 Task: In the  document dogs.html Align the width of word art with 'Picture'. Fill the whole document with 'Yellow'. Add link on bottom left corner of the sheet: in.pinterest.com
Action: Mouse moved to (257, 341)
Screenshot: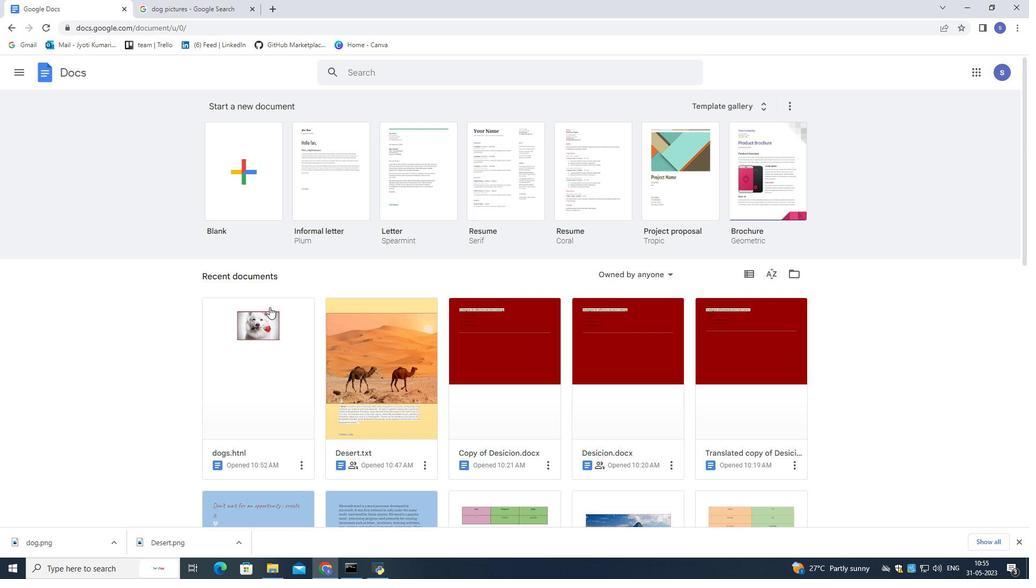 
Action: Mouse pressed left at (257, 341)
Screenshot: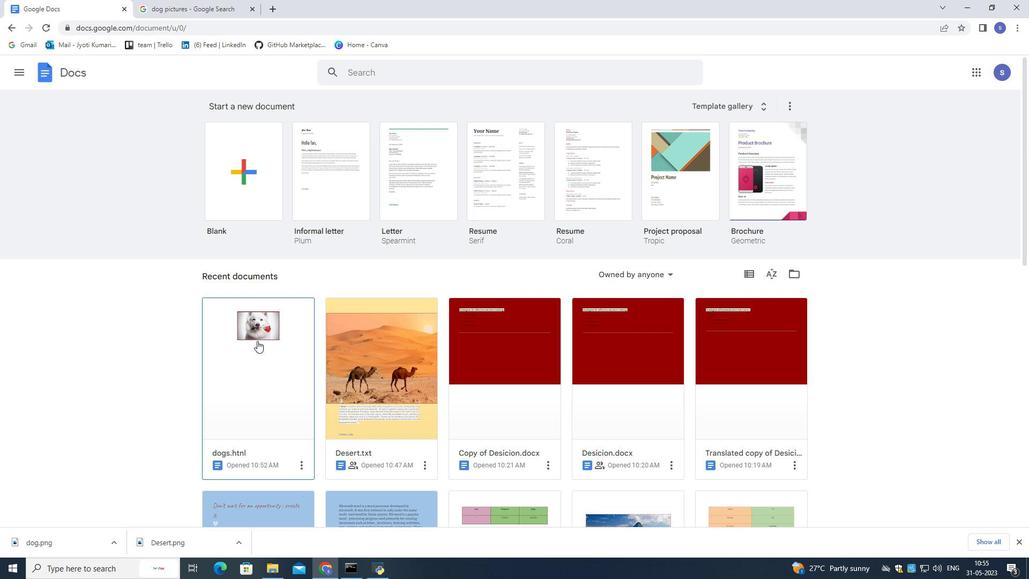 
Action: Mouse moved to (353, 348)
Screenshot: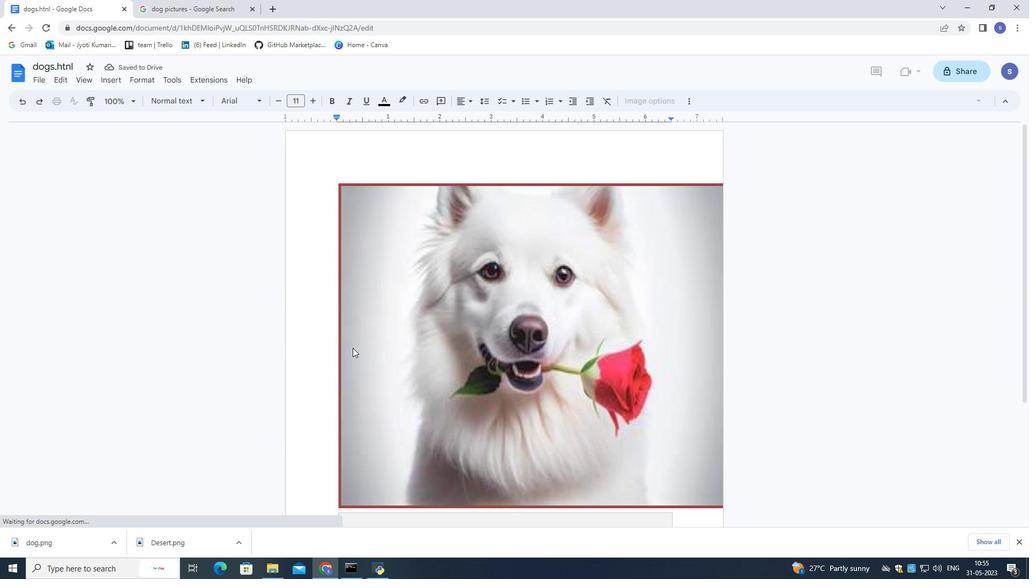 
Action: Mouse scrolled (353, 347) with delta (0, 0)
Screenshot: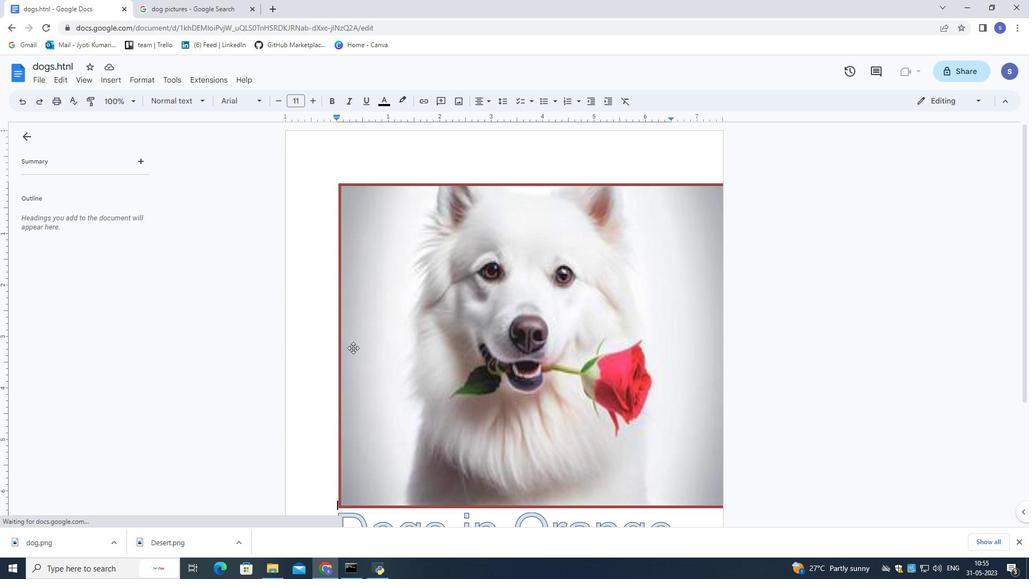 
Action: Mouse scrolled (353, 347) with delta (0, 0)
Screenshot: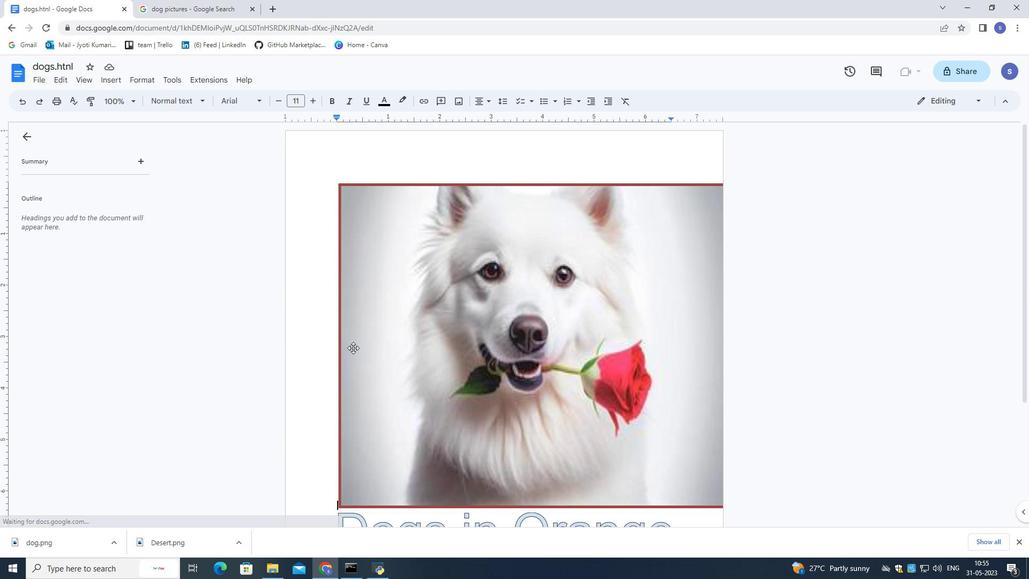 
Action: Mouse scrolled (353, 347) with delta (0, 0)
Screenshot: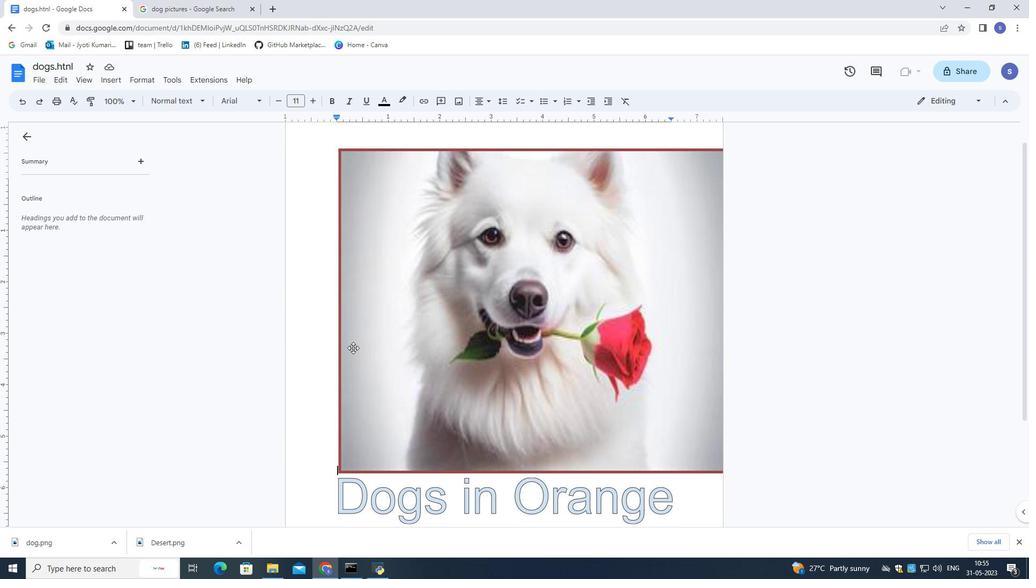 
Action: Mouse scrolled (353, 347) with delta (0, 0)
Screenshot: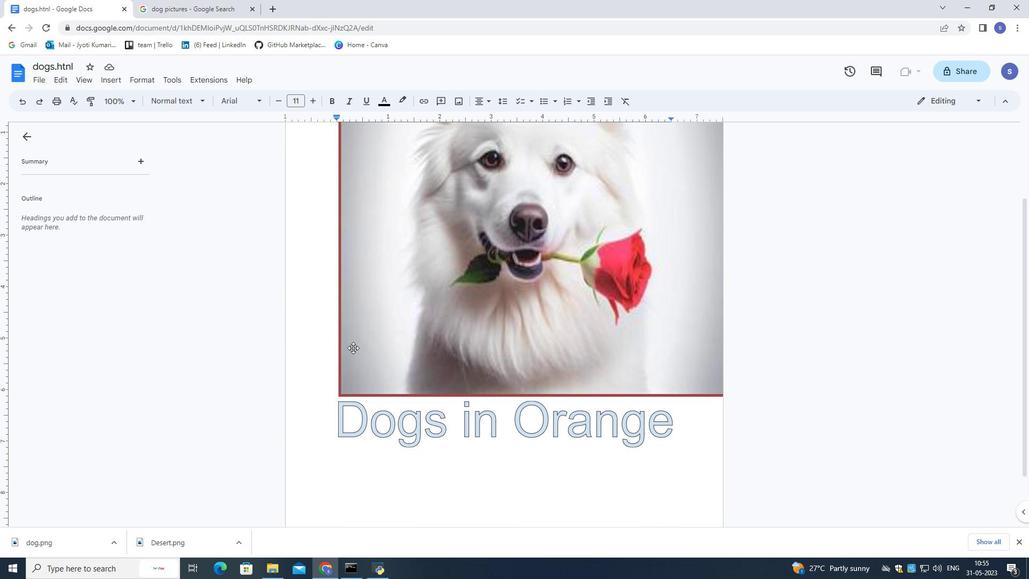 
Action: Mouse moved to (558, 381)
Screenshot: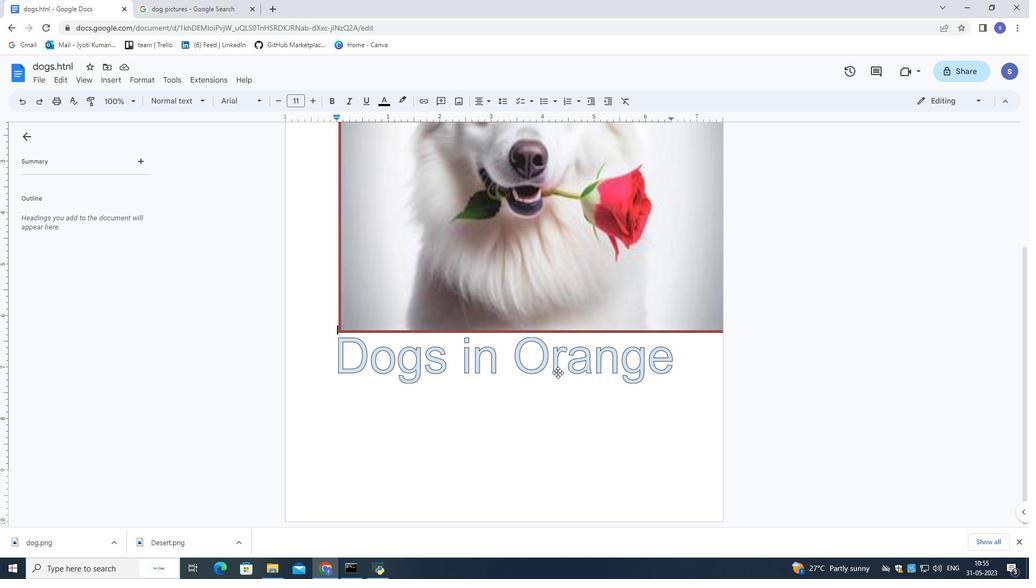 
Action: Mouse pressed left at (558, 381)
Screenshot: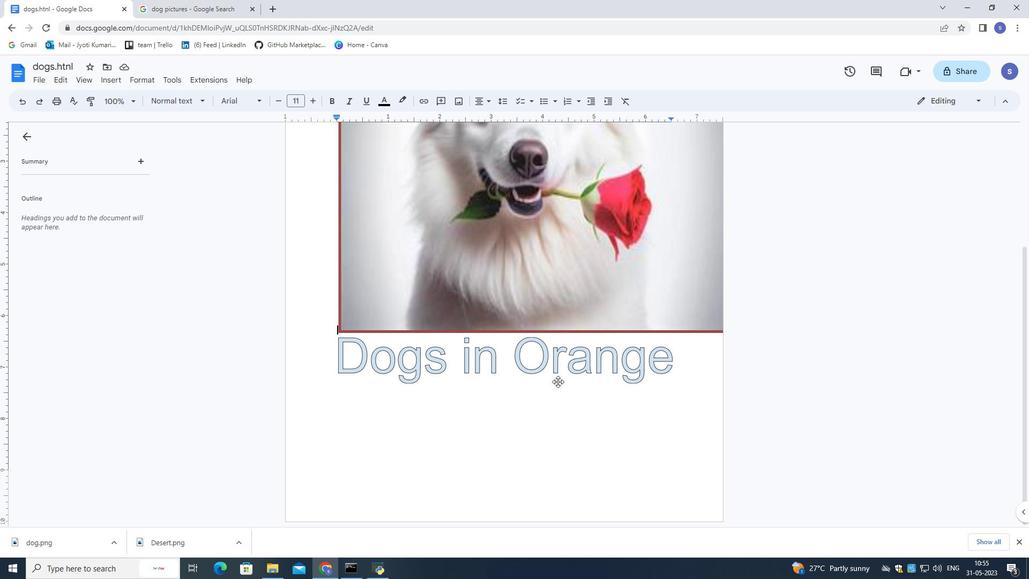 
Action: Mouse moved to (551, 368)
Screenshot: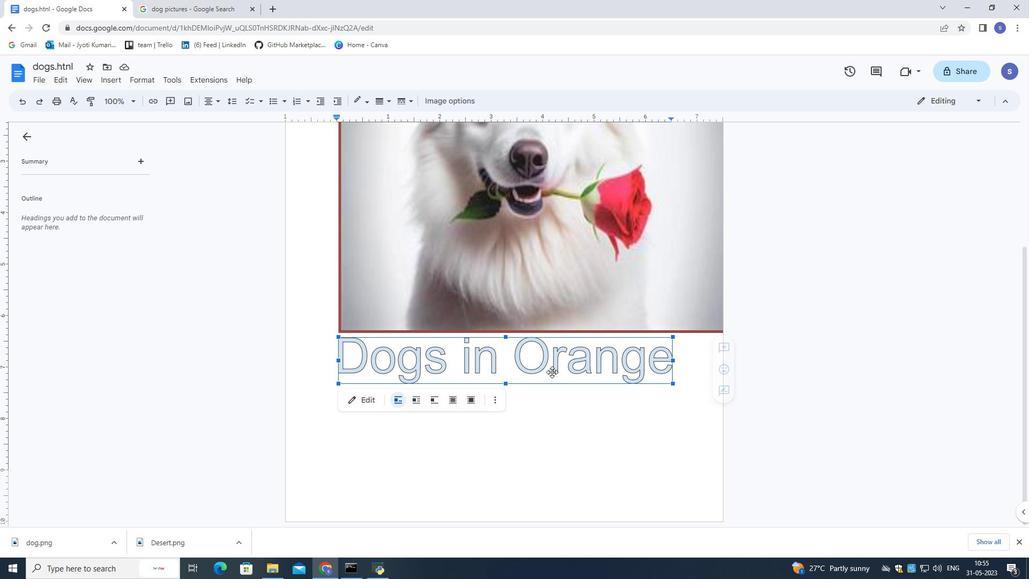 
Action: Mouse pressed left at (551, 368)
Screenshot: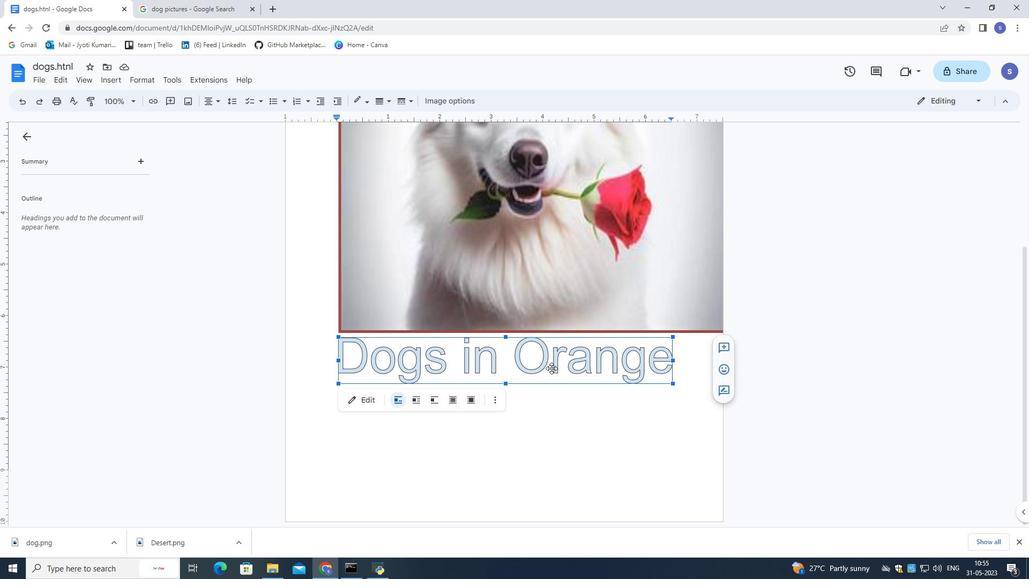 
Action: Mouse moved to (674, 360)
Screenshot: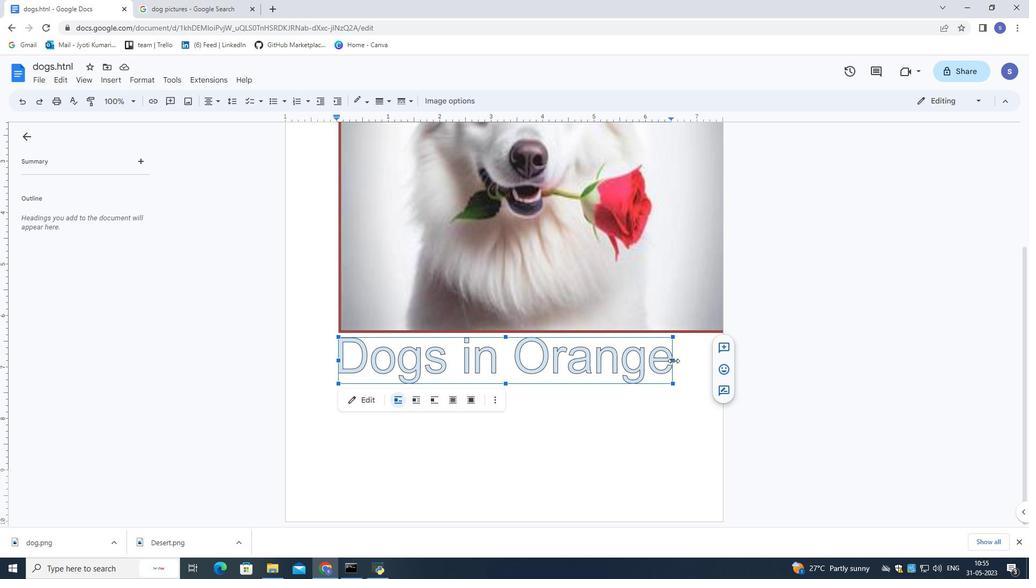 
Action: Mouse pressed left at (674, 360)
Screenshot: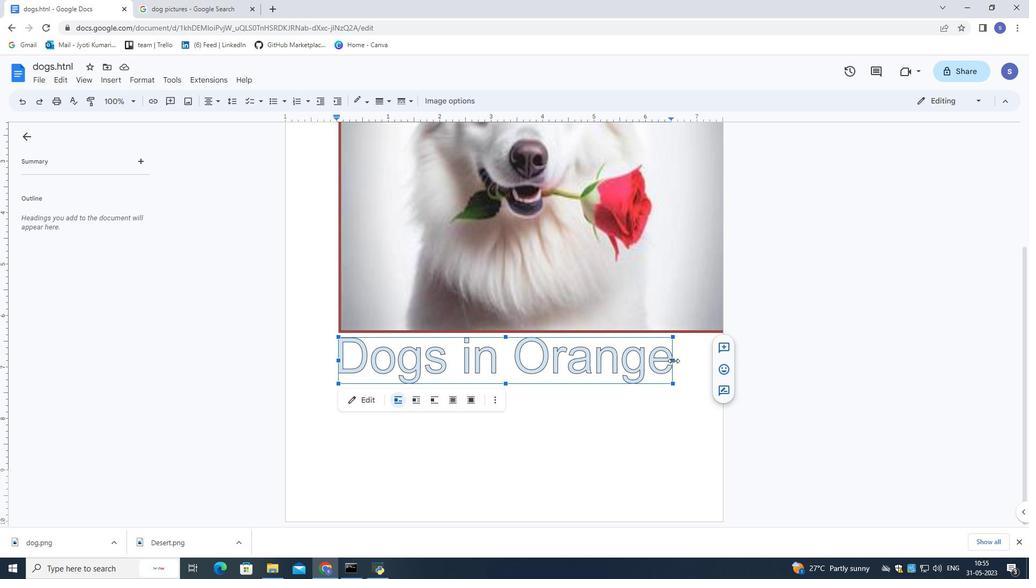 
Action: Mouse moved to (671, 423)
Screenshot: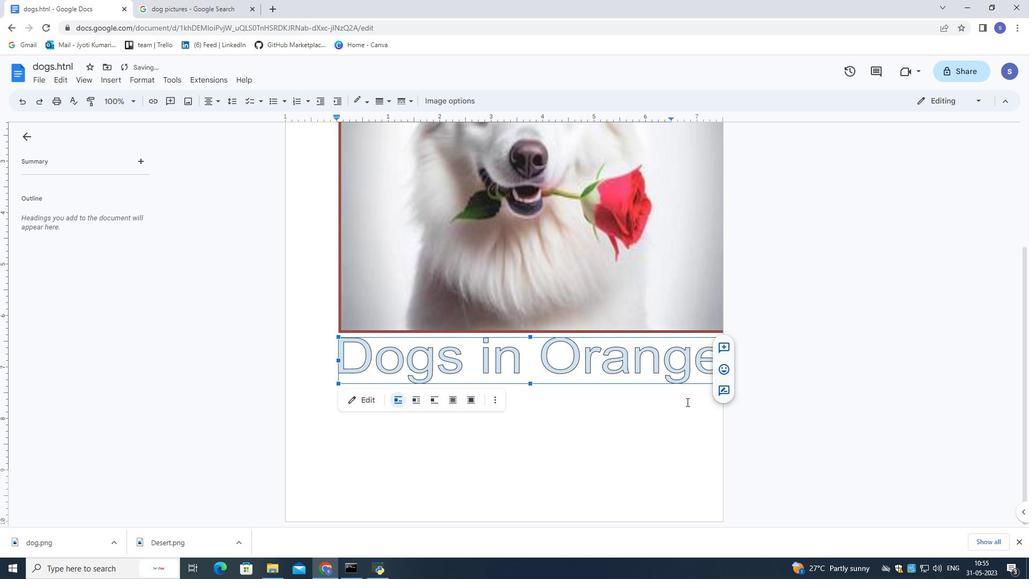 
Action: Mouse pressed left at (671, 423)
Screenshot: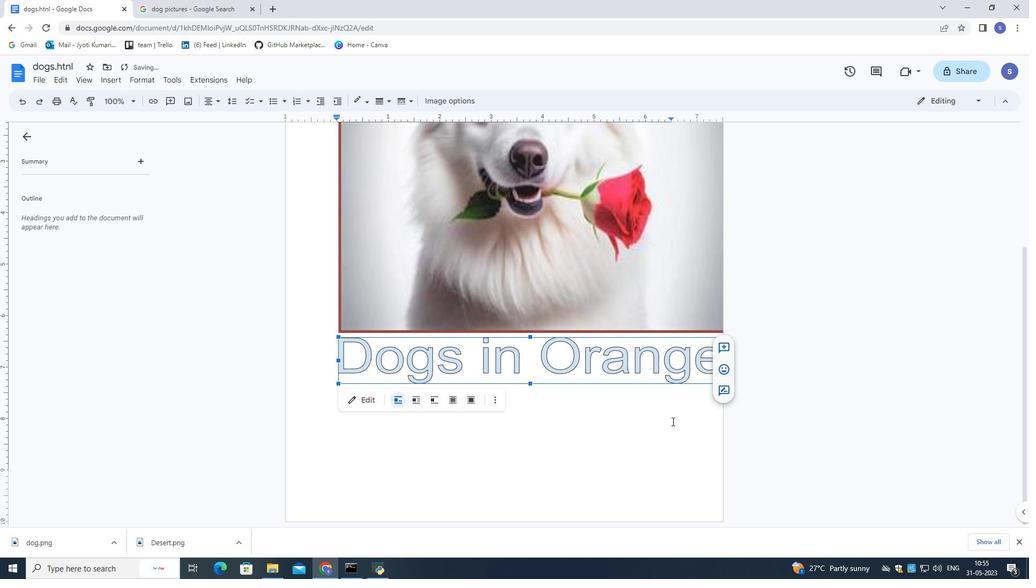 
Action: Mouse moved to (785, 391)
Screenshot: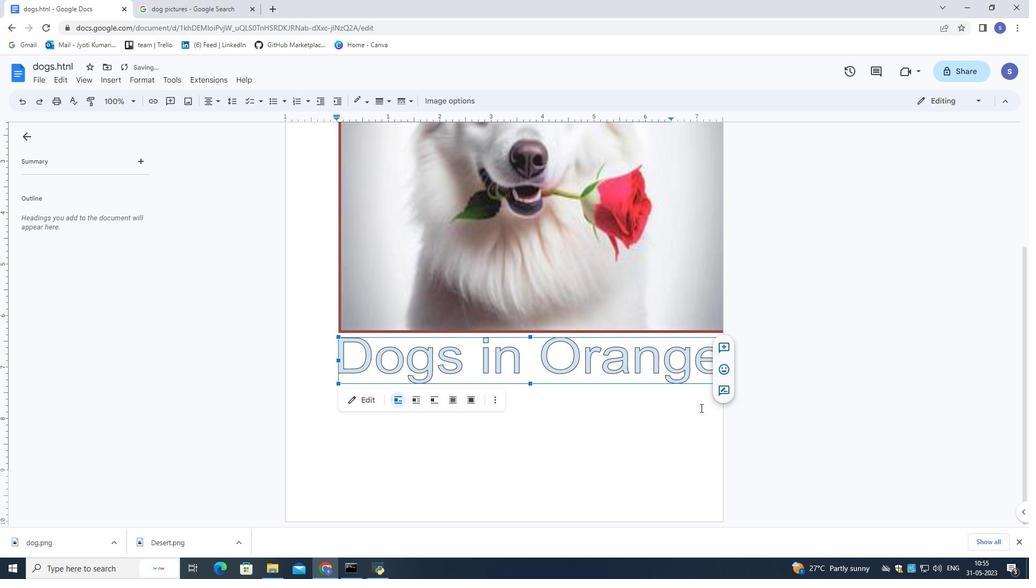 
Action: Mouse pressed left at (785, 391)
Screenshot: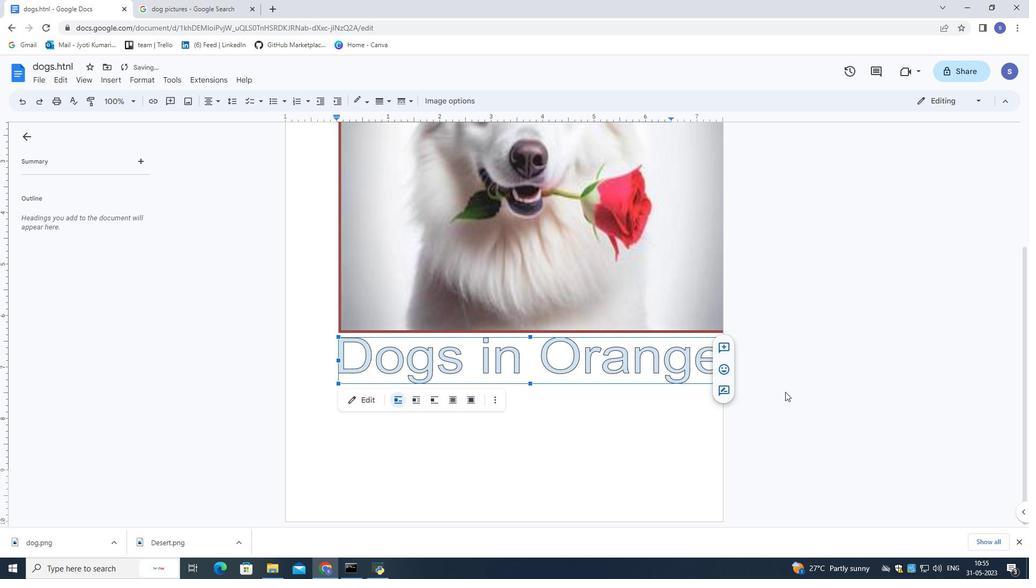
Action: Mouse moved to (39, 78)
Screenshot: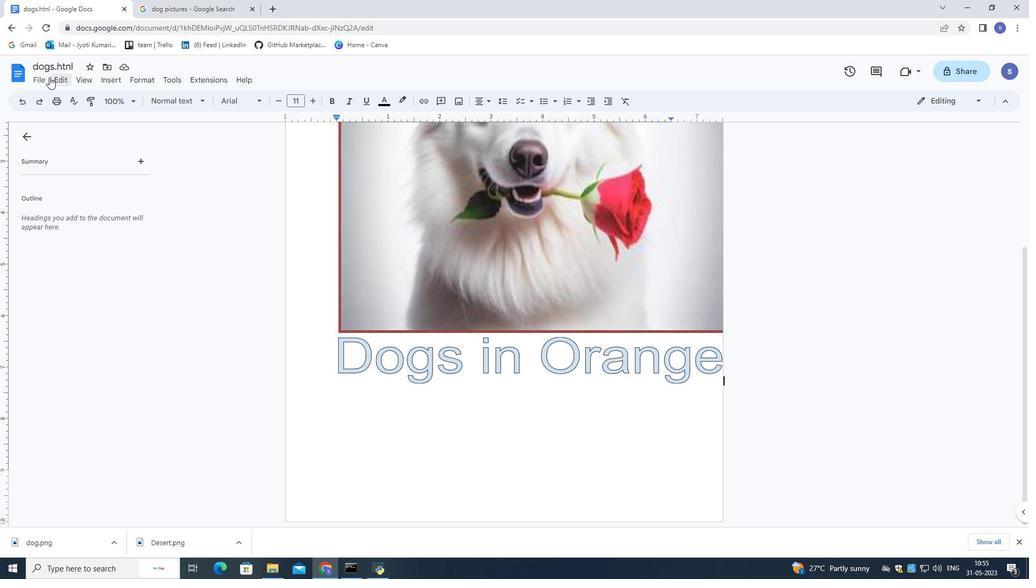 
Action: Mouse pressed left at (39, 78)
Screenshot: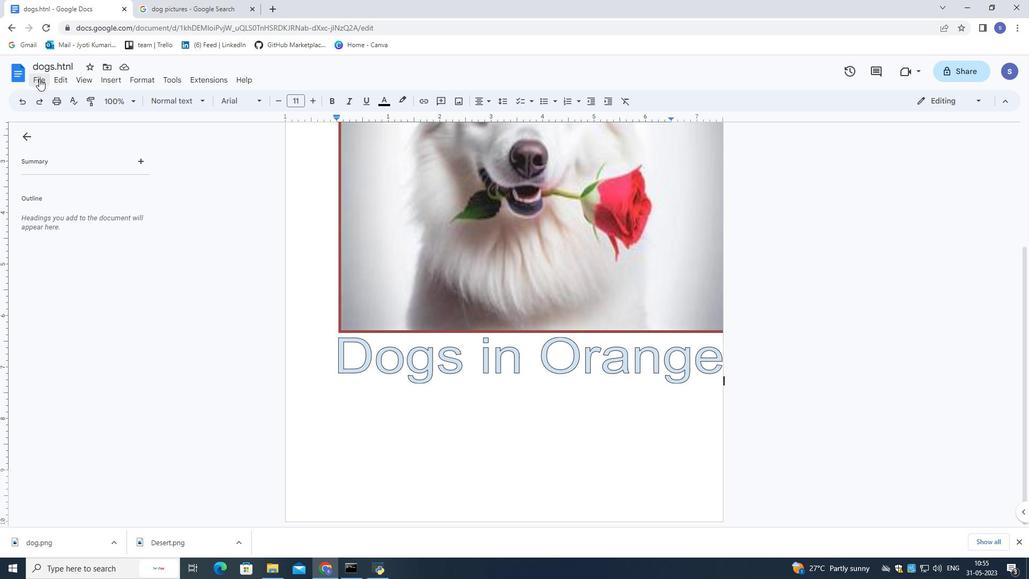 
Action: Mouse moved to (160, 376)
Screenshot: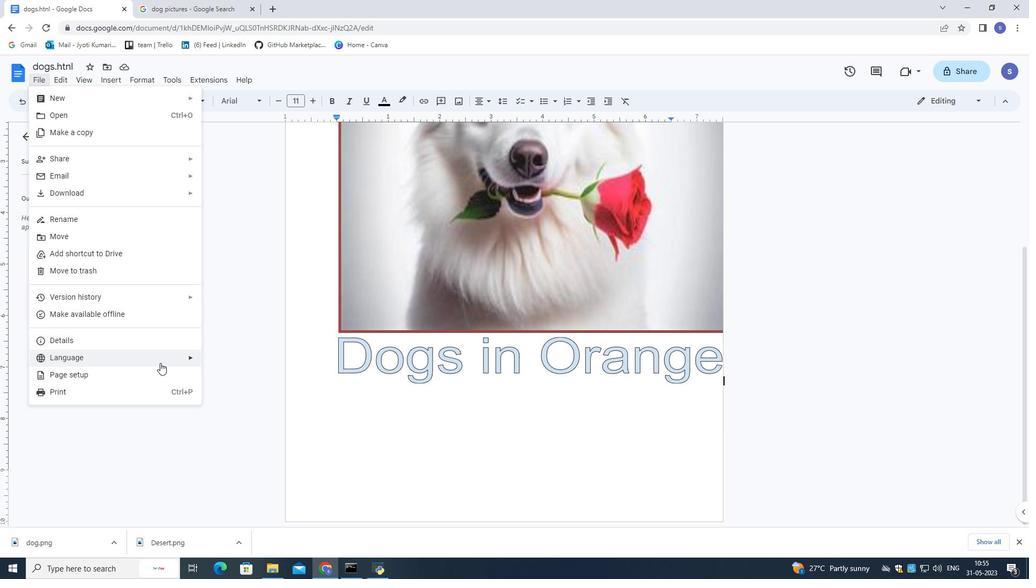 
Action: Mouse pressed left at (160, 376)
Screenshot: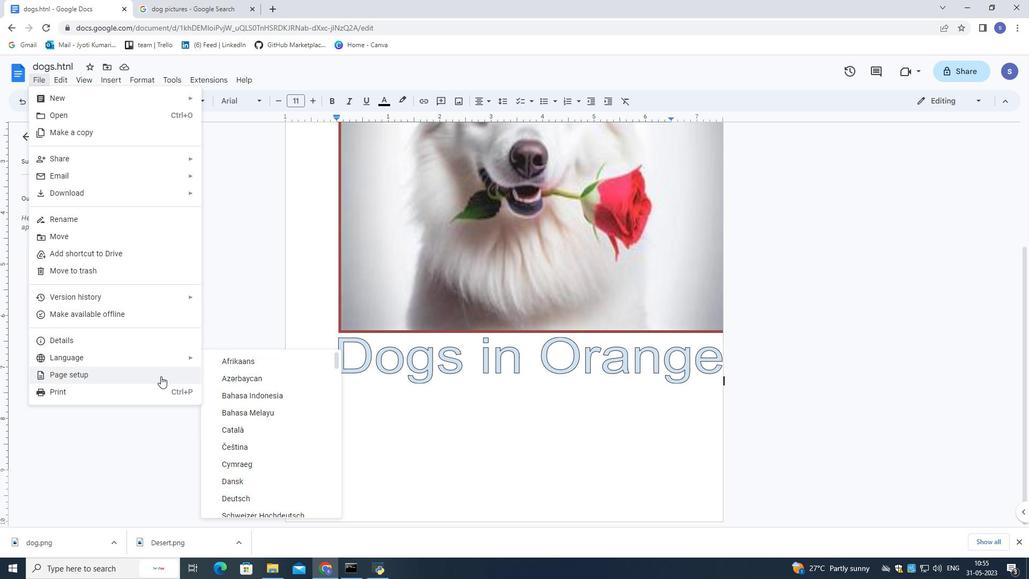 
Action: Mouse moved to (434, 357)
Screenshot: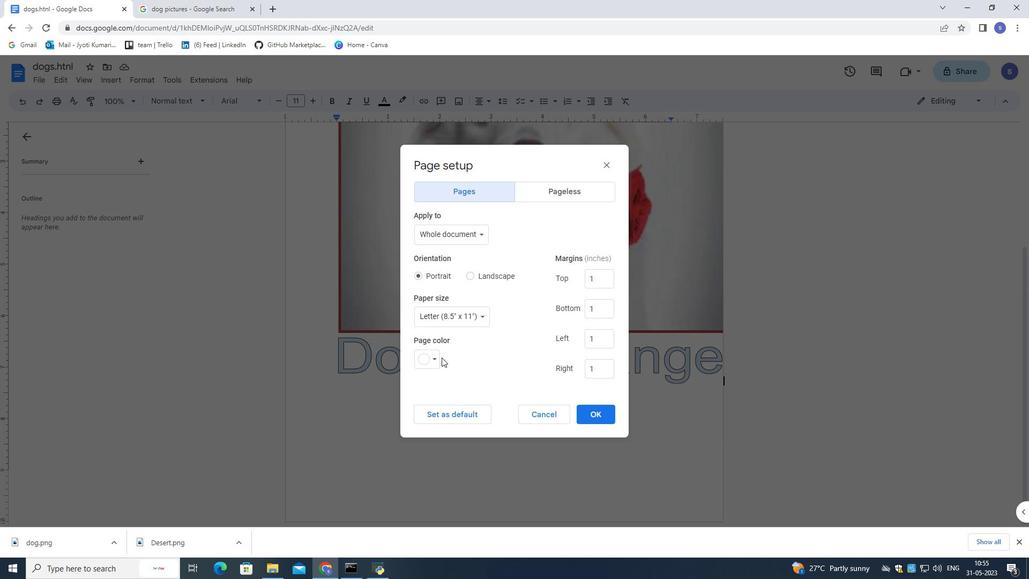 
Action: Mouse pressed left at (434, 357)
Screenshot: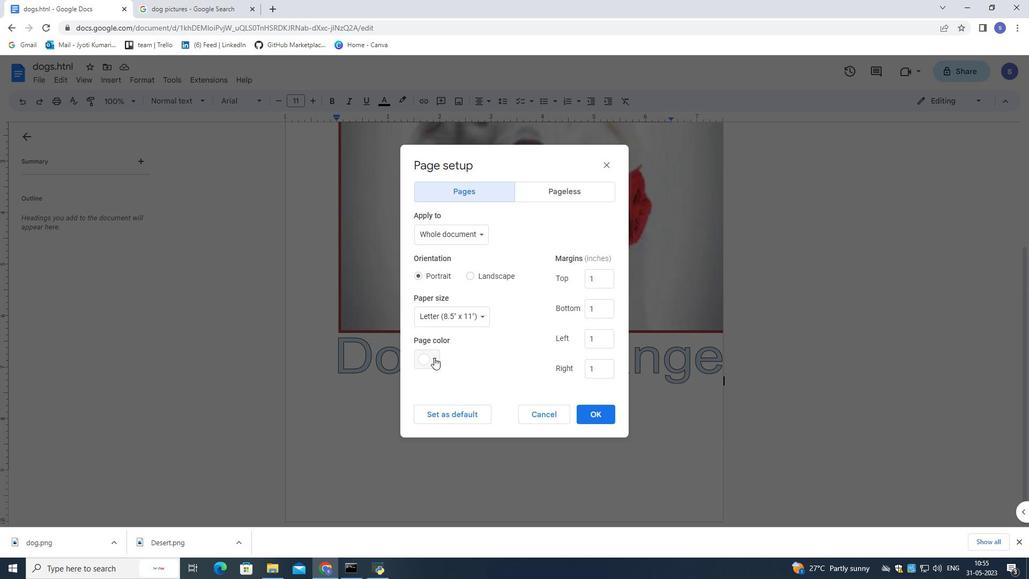 
Action: Mouse moved to (460, 431)
Screenshot: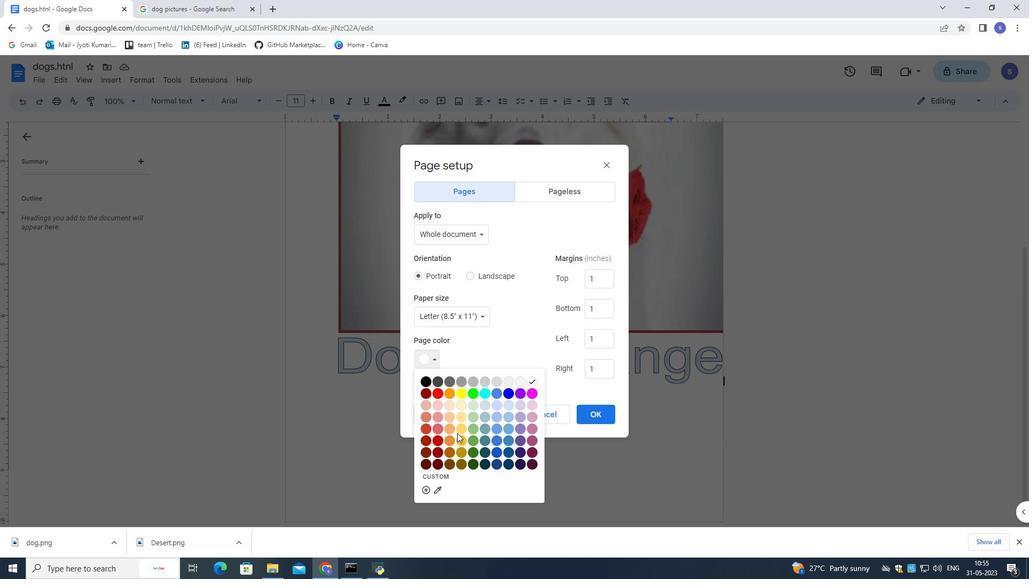 
Action: Mouse pressed left at (460, 431)
Screenshot: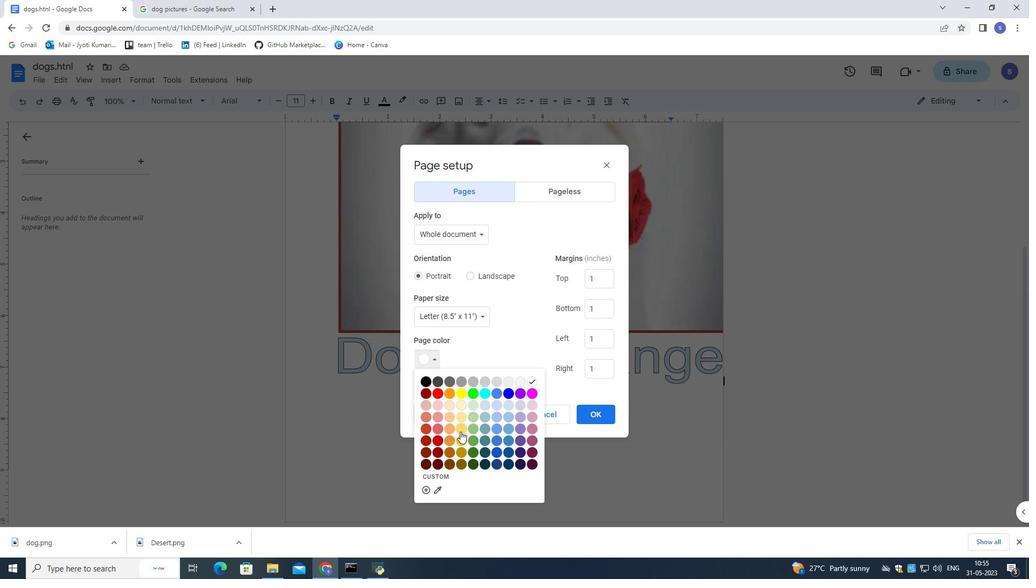 
Action: Mouse moved to (598, 416)
Screenshot: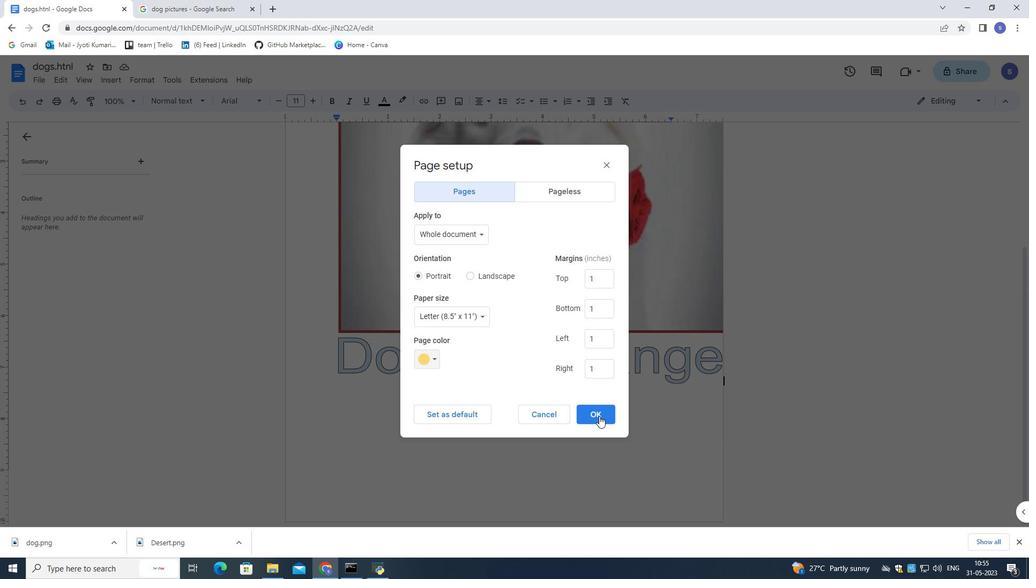 
Action: Mouse pressed left at (598, 416)
Screenshot: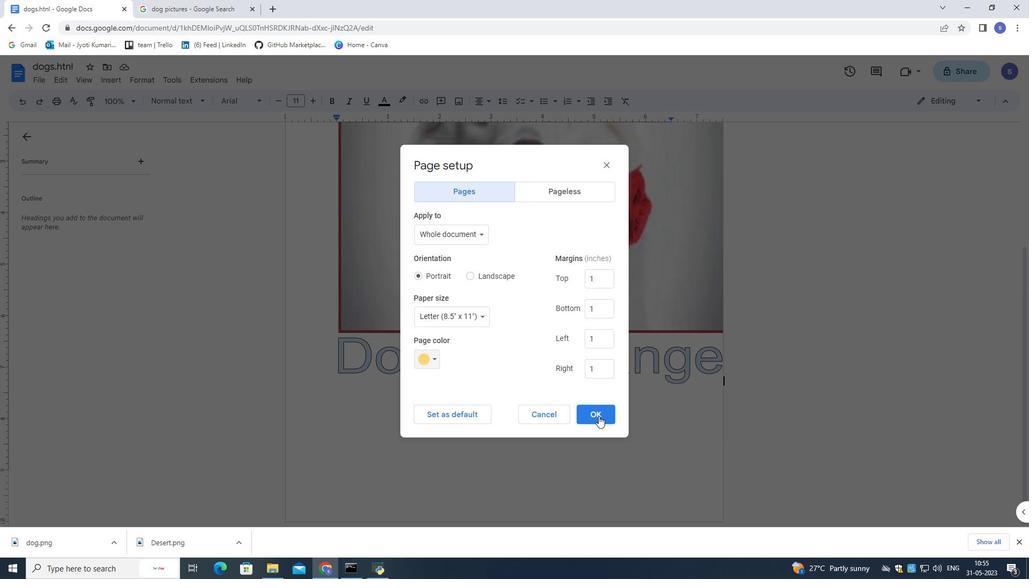 
Action: Mouse moved to (401, 372)
Screenshot: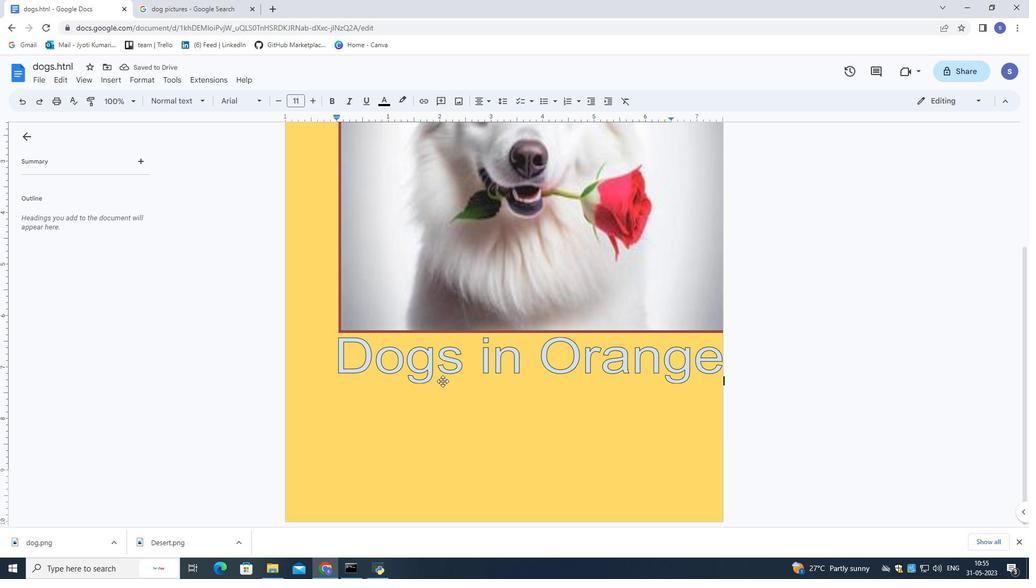 
Action: Mouse scrolled (401, 372) with delta (0, 0)
Screenshot: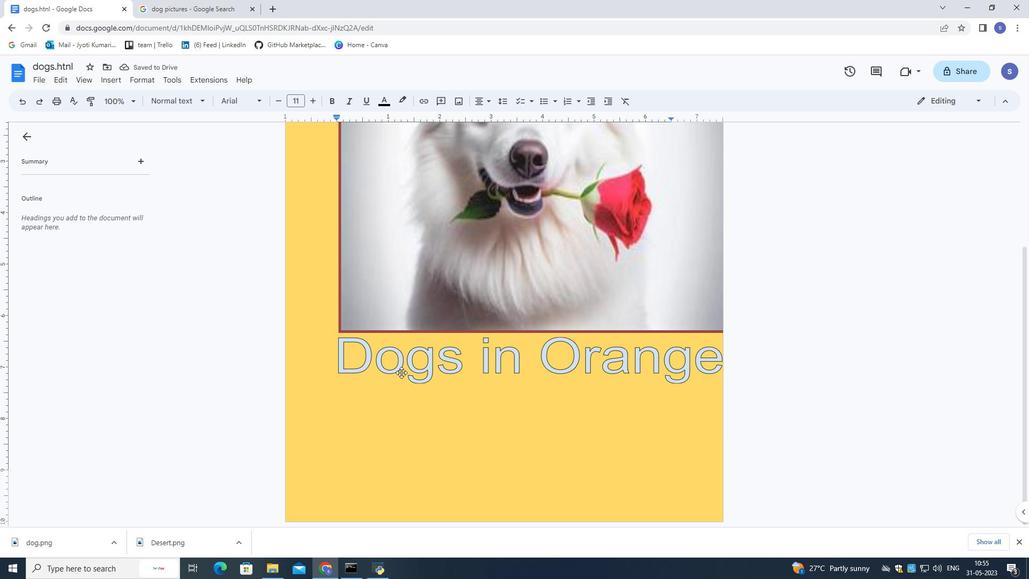 
Action: Mouse scrolled (401, 372) with delta (0, 0)
Screenshot: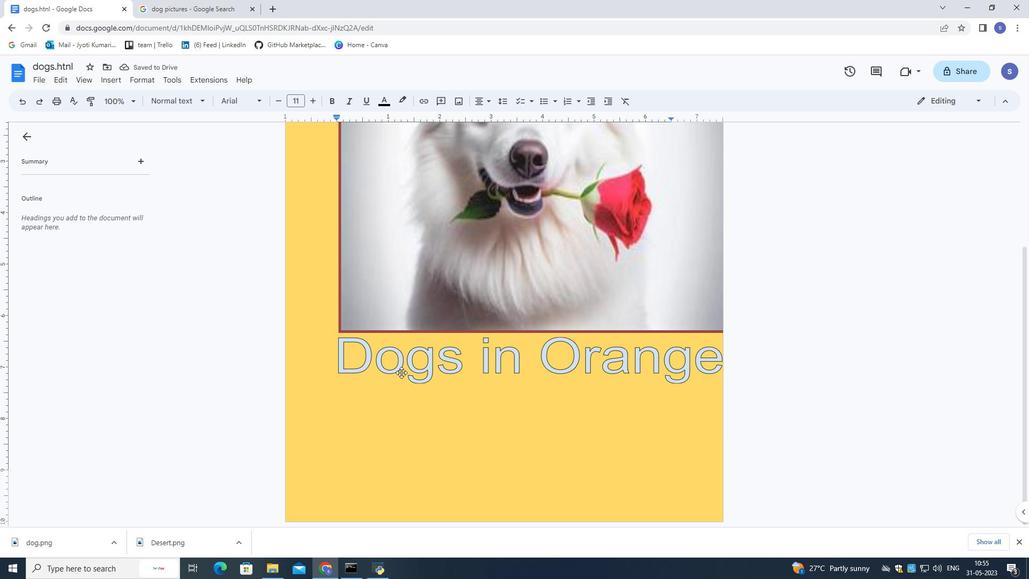 
Action: Mouse scrolled (401, 372) with delta (0, 0)
Screenshot: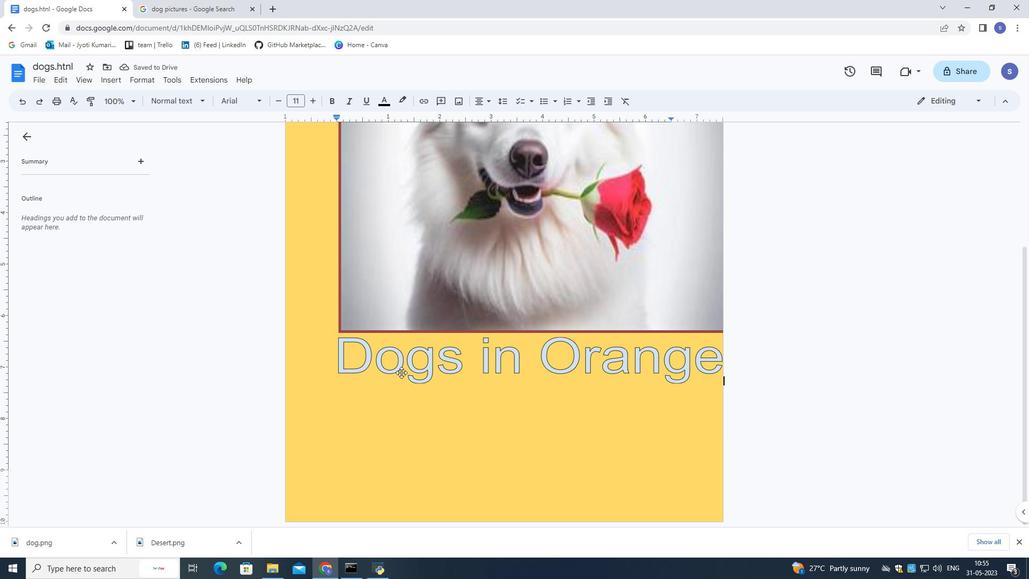 
Action: Mouse scrolled (401, 372) with delta (0, 0)
Screenshot: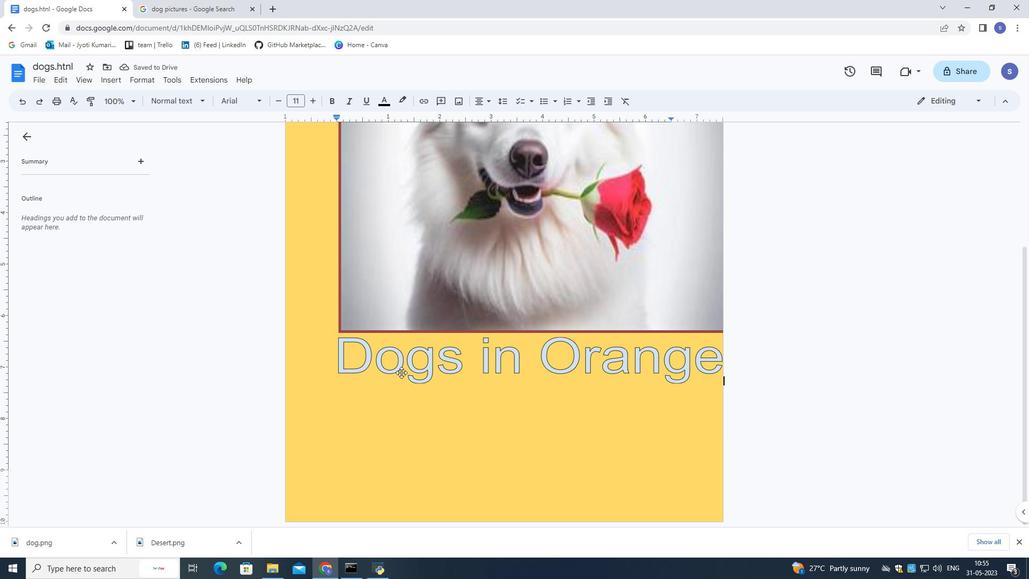 
Action: Mouse scrolled (401, 372) with delta (0, 0)
Screenshot: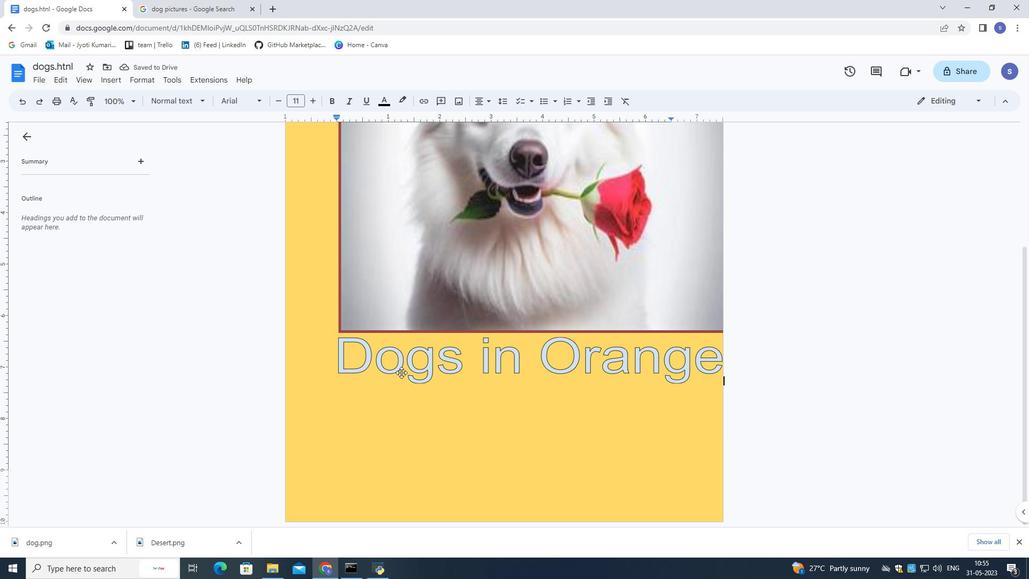
Action: Mouse scrolled (401, 372) with delta (0, 0)
Screenshot: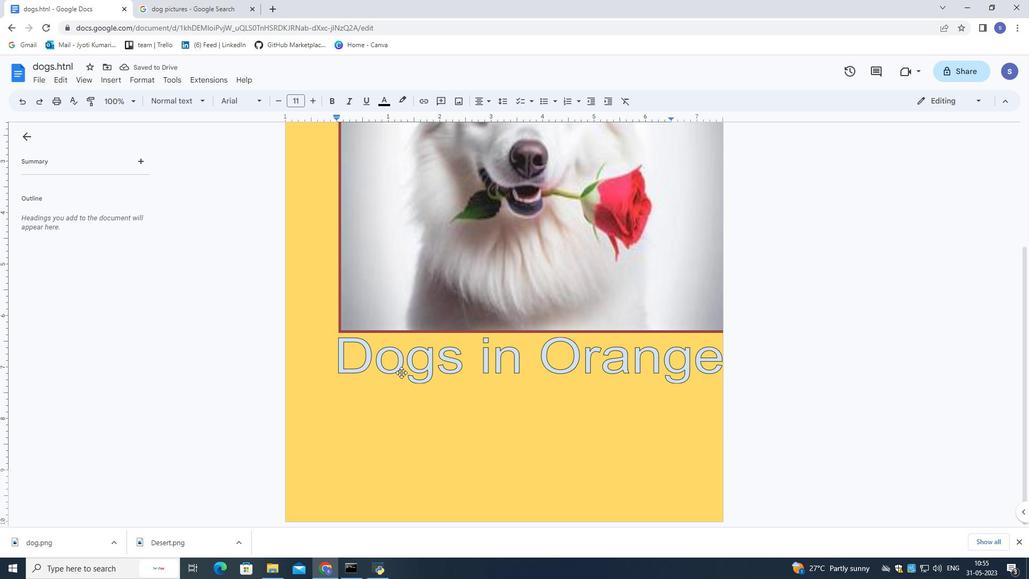 
Action: Mouse scrolled (401, 372) with delta (0, 0)
Screenshot: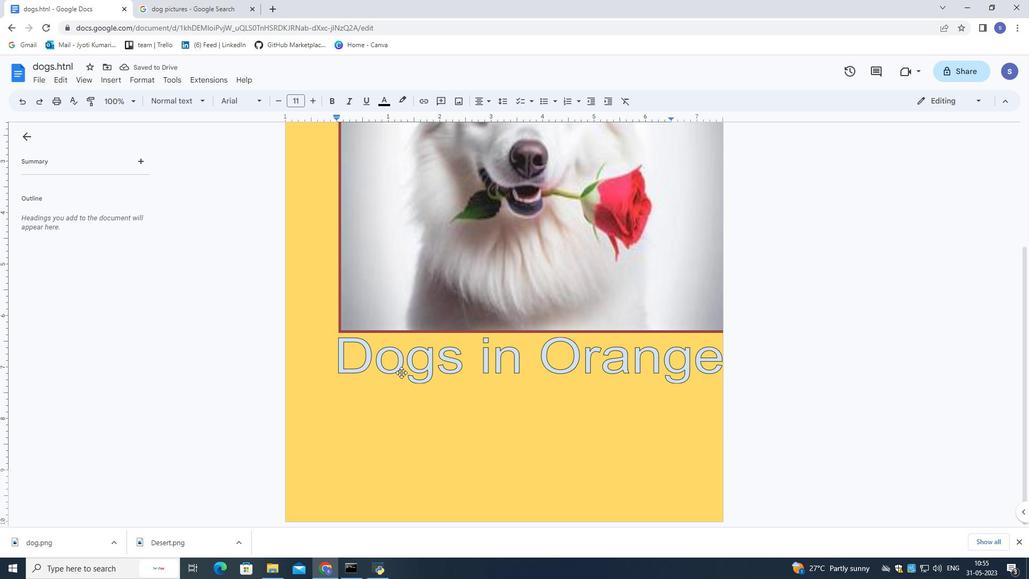 
Action: Mouse moved to (331, 484)
Screenshot: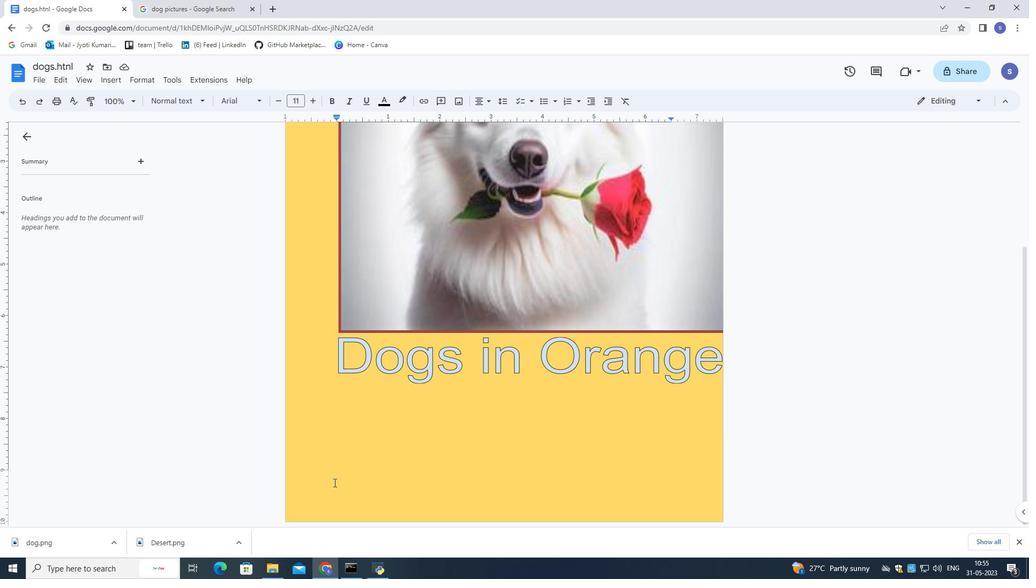 
Action: Mouse pressed left at (331, 484)
Screenshot: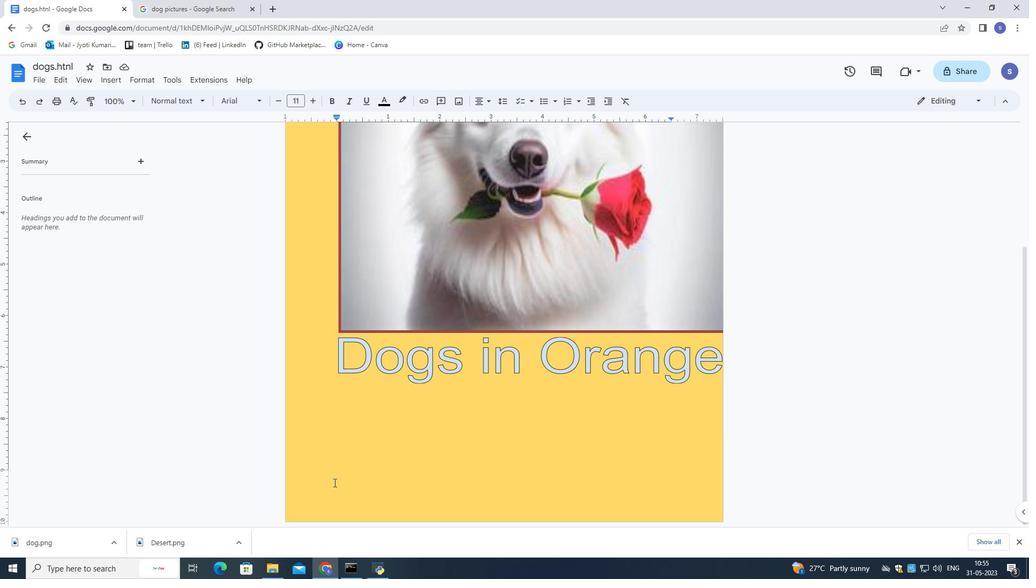 
Action: Mouse moved to (331, 484)
Screenshot: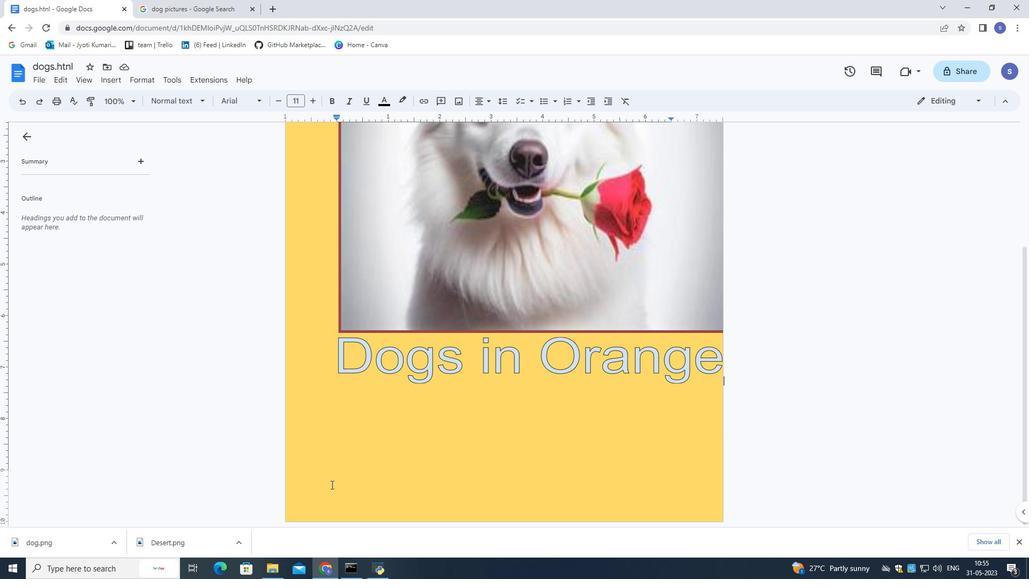 
Action: Mouse pressed left at (331, 484)
Screenshot: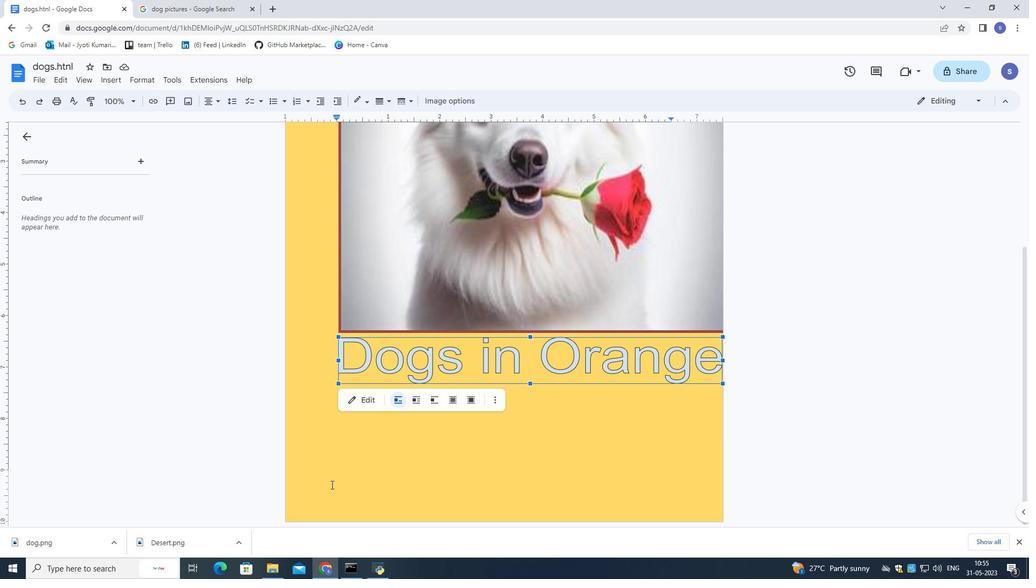 
Action: Mouse moved to (328, 475)
Screenshot: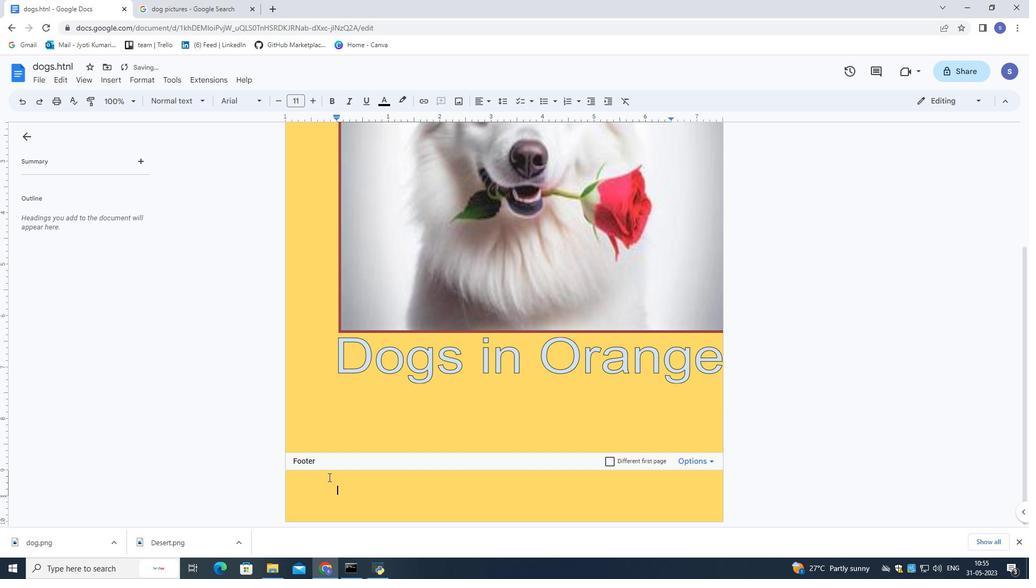 
Action: Key pressed i
Screenshot: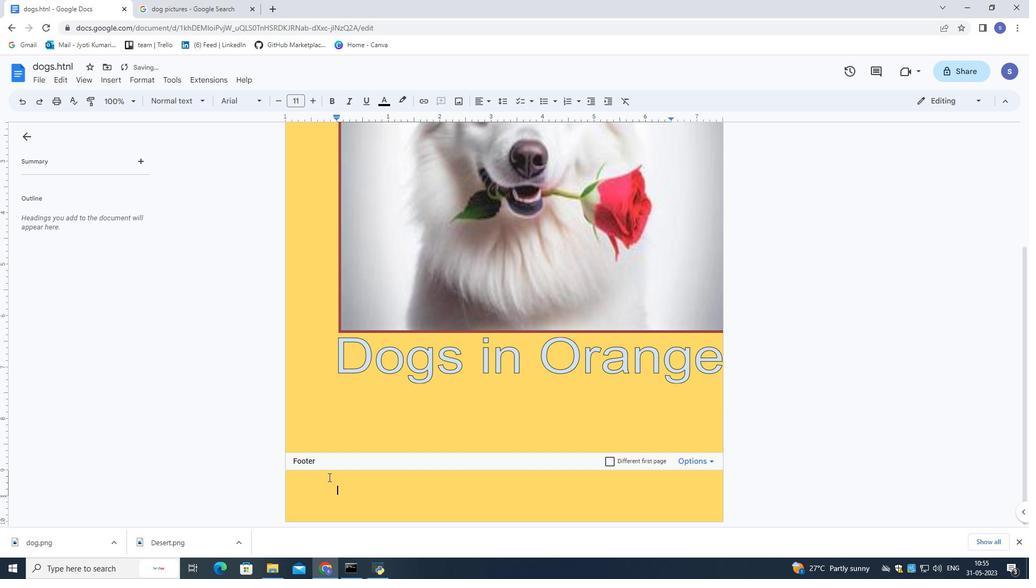 
Action: Mouse moved to (327, 475)
Screenshot: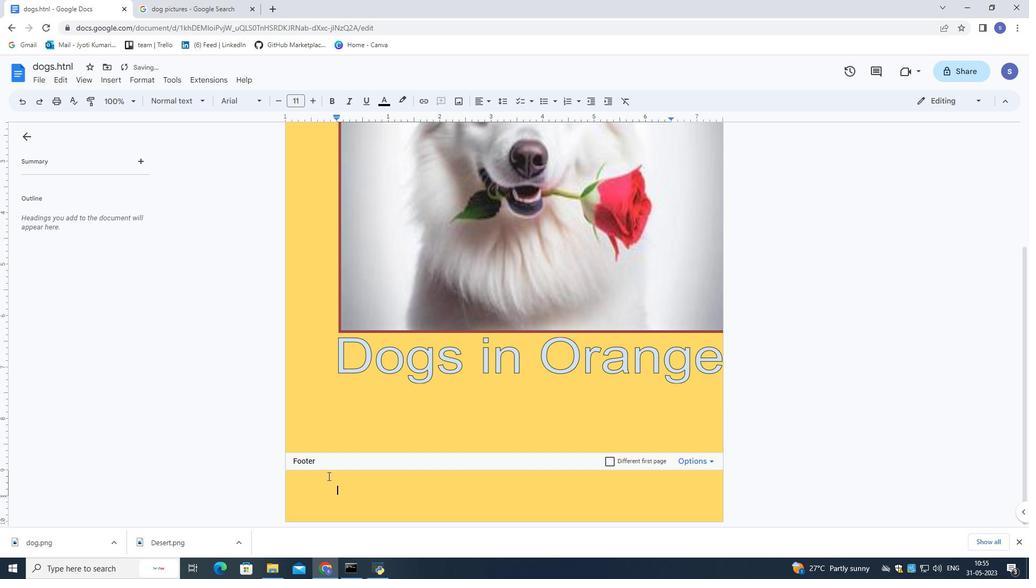 
Action: Key pressed n.
Screenshot: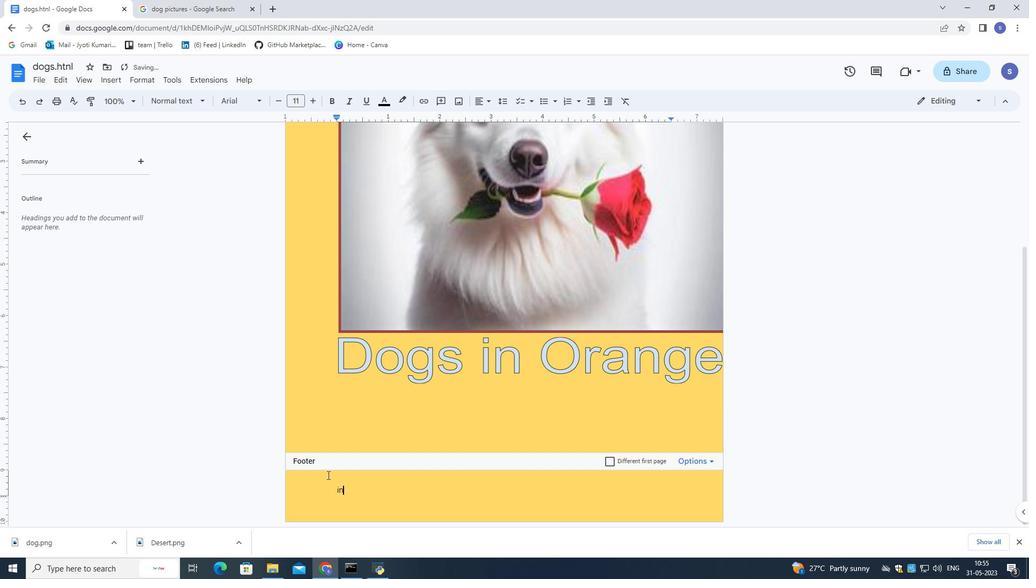 
Action: Mouse moved to (327, 474)
Screenshot: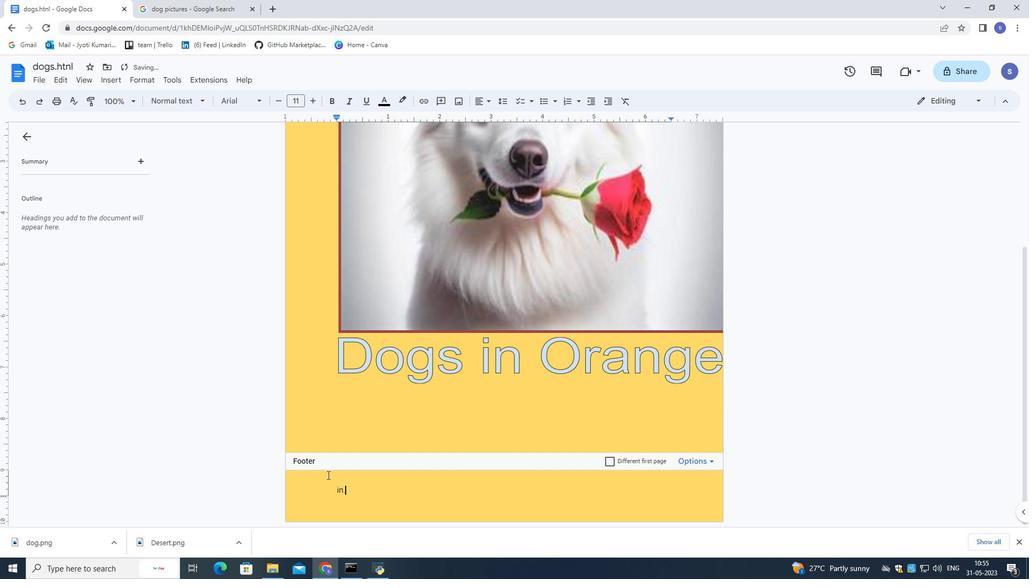 
Action: Key pressed p
Screenshot: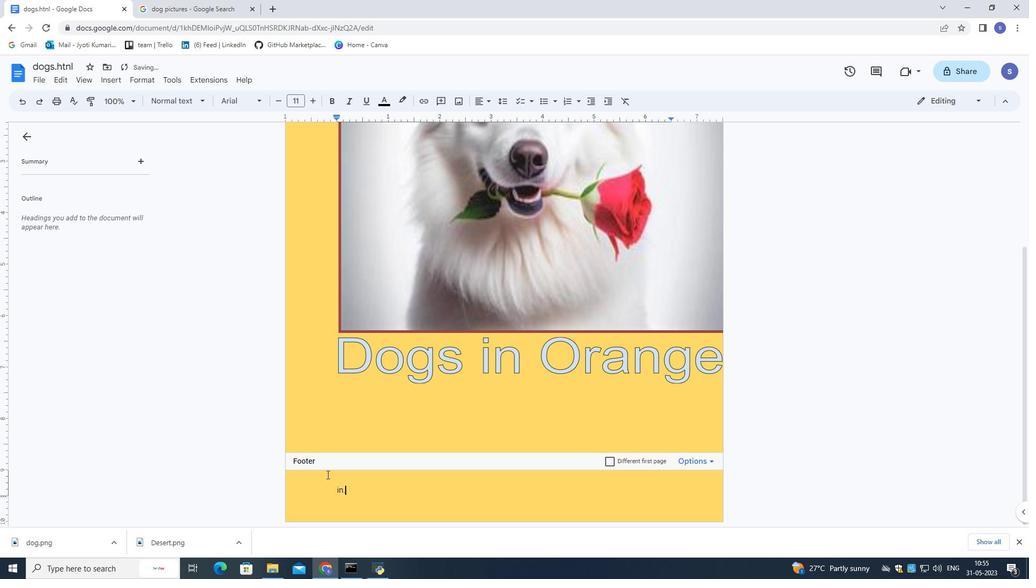 
Action: Mouse moved to (326, 474)
Screenshot: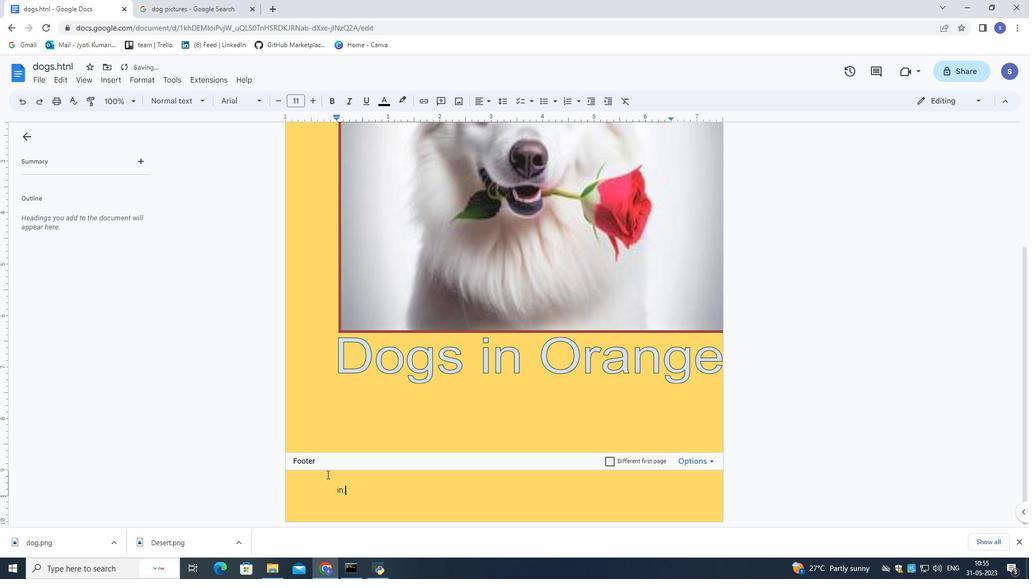 
Action: Key pressed inerest.
Screenshot: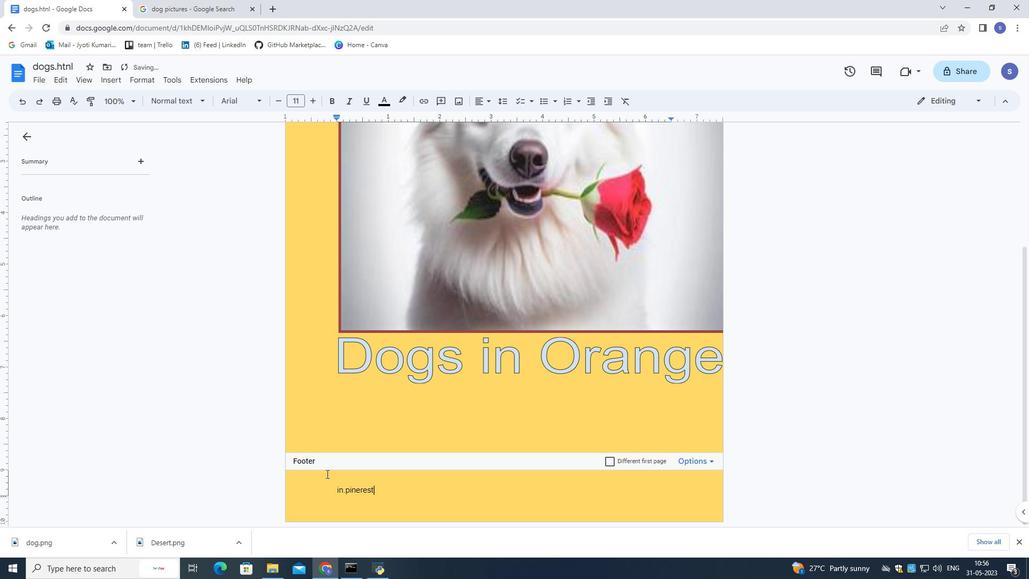 
Action: Mouse moved to (326, 472)
Screenshot: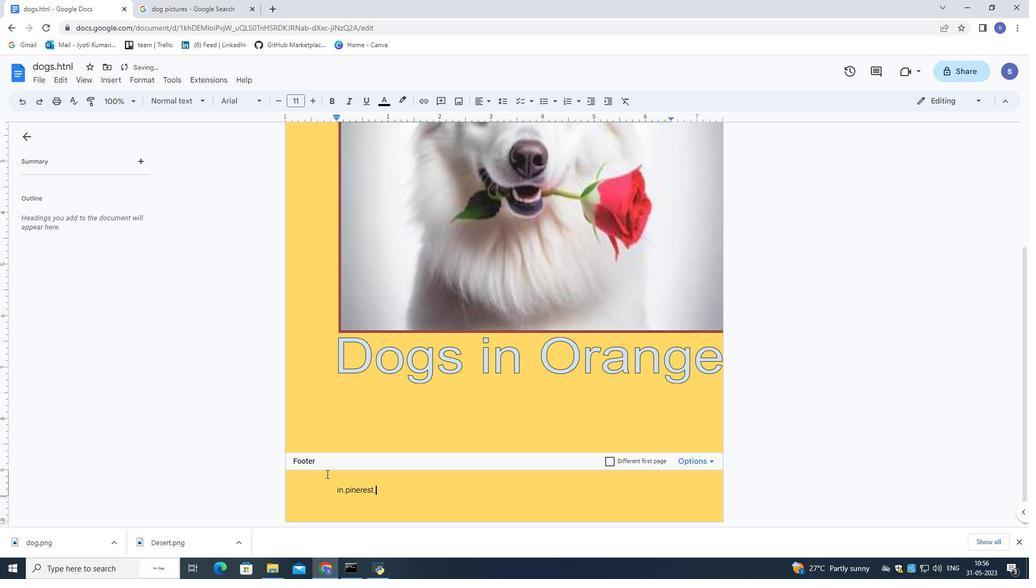 
Action: Key pressed com
Screenshot: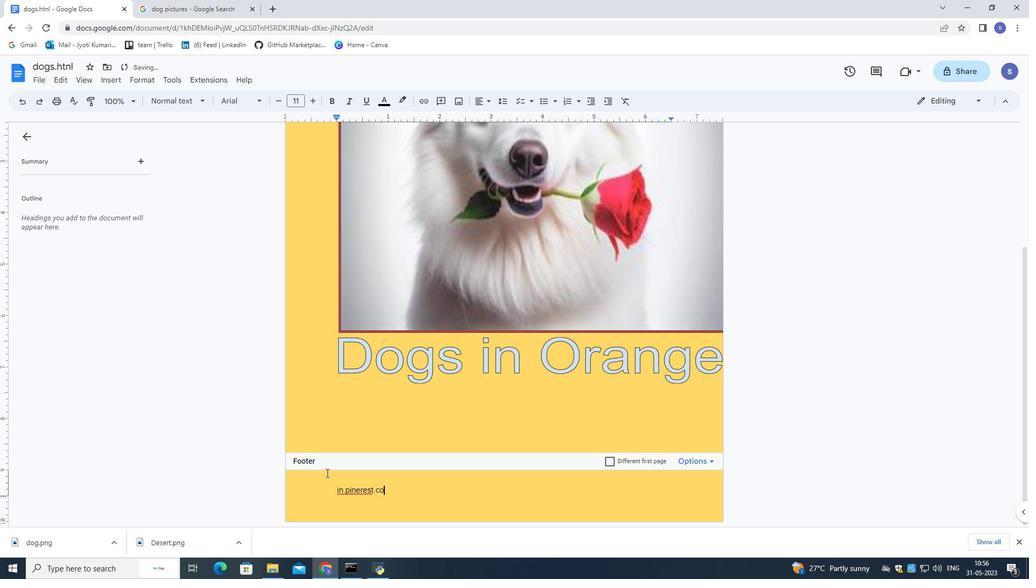 
Action: Mouse moved to (328, 453)
Screenshot: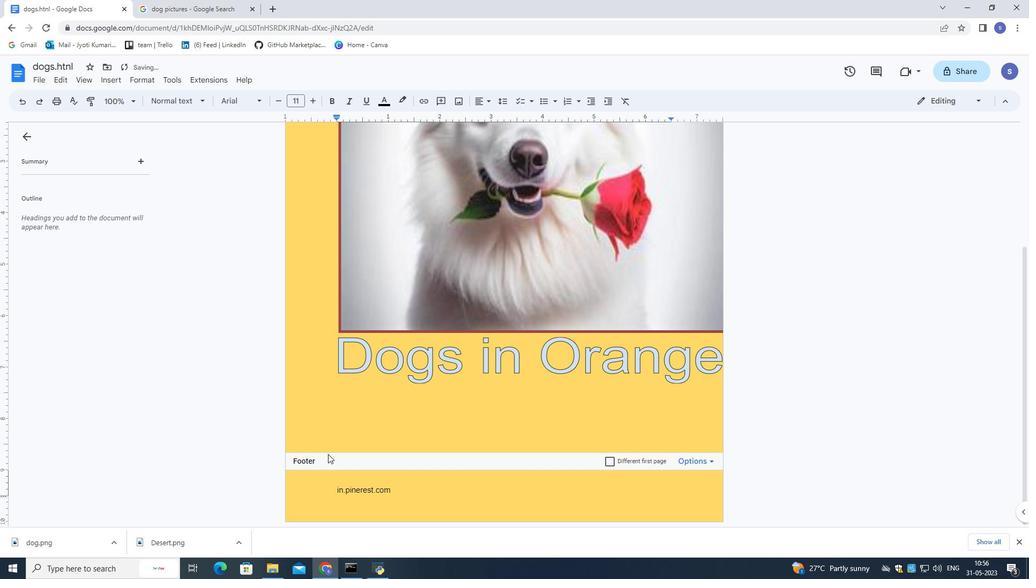 
Action: Key pressed <Key.enter>
Screenshot: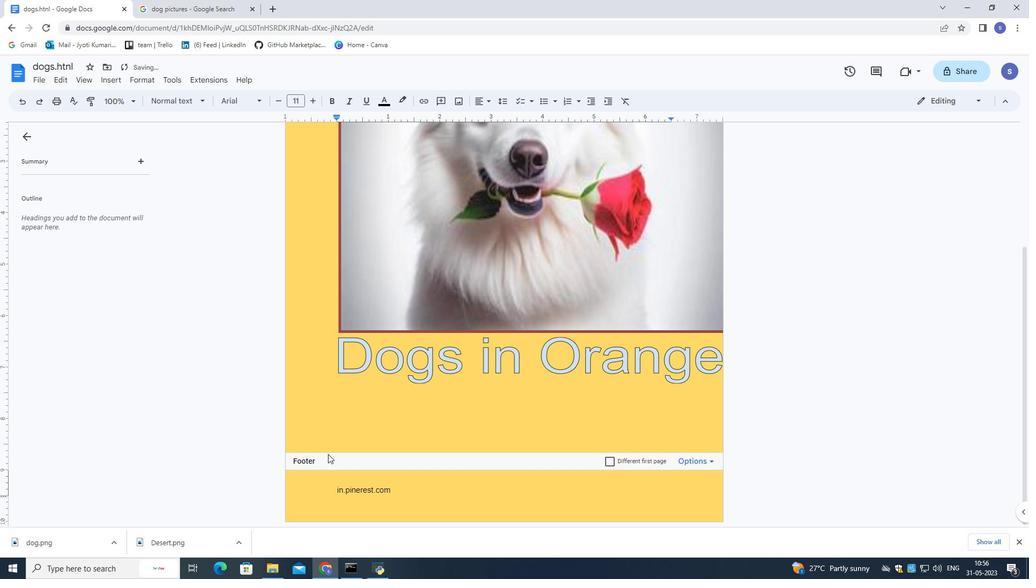 
Action: Mouse moved to (388, 481)
Screenshot: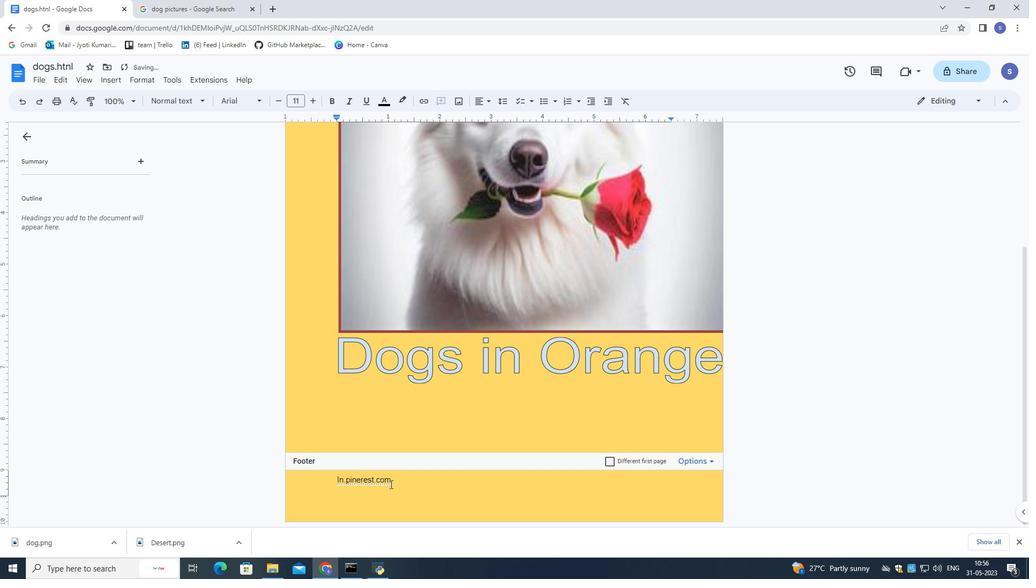 
Action: Mouse pressed left at (388, 481)
Screenshot: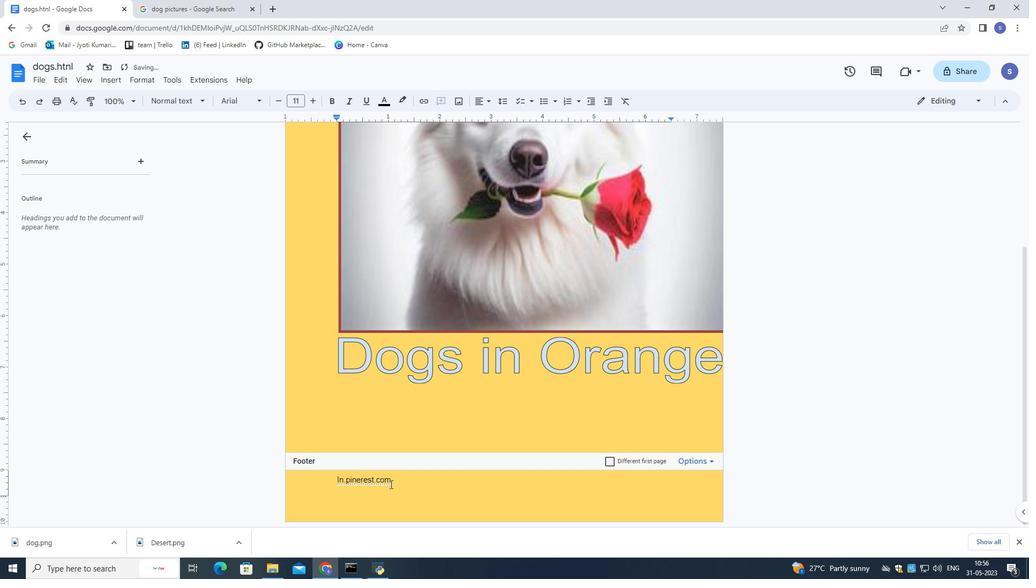 
Action: Mouse moved to (367, 467)
Screenshot: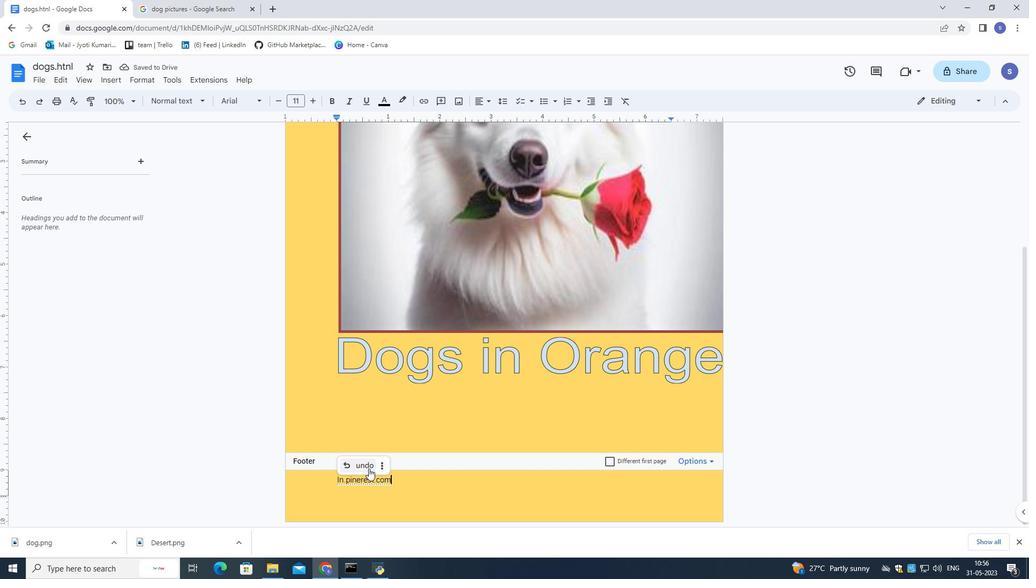 
Action: Mouse pressed left at (367, 467)
Screenshot: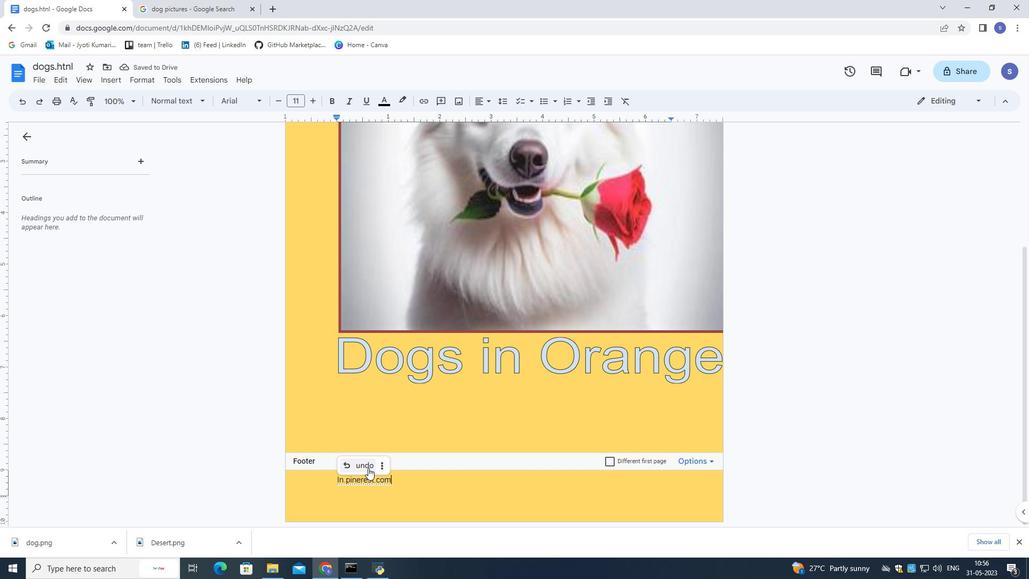 
Action: Mouse moved to (388, 480)
Screenshot: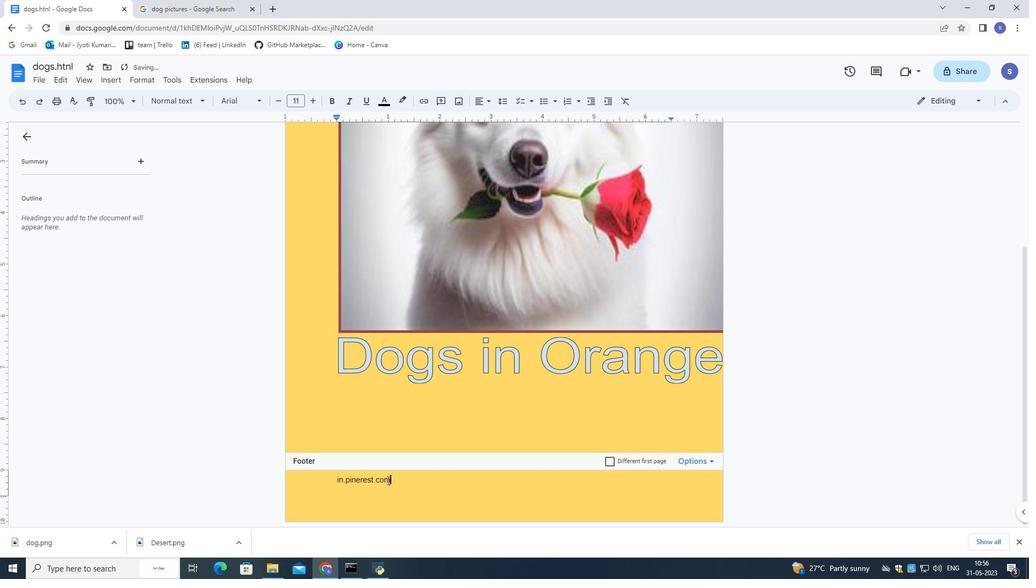 
Action: Mouse pressed left at (388, 480)
Screenshot: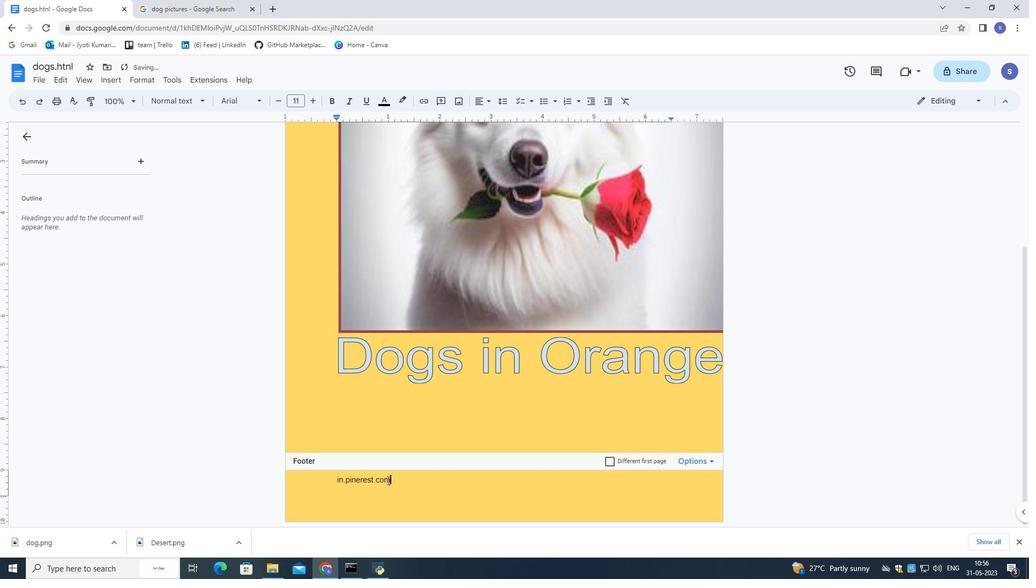 
Action: Mouse moved to (386, 462)
Screenshot: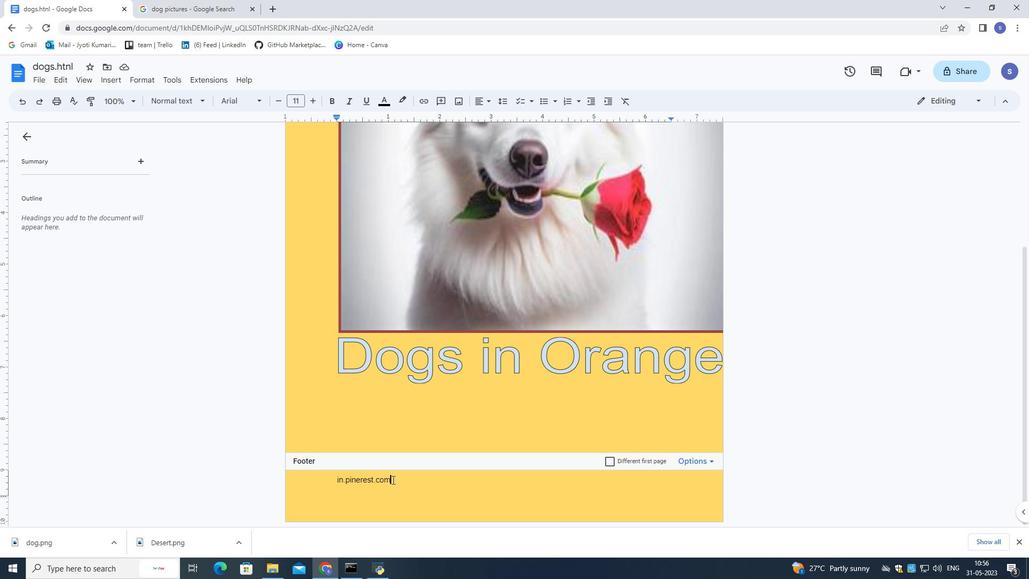 
Action: Mouse scrolled (386, 462) with delta (0, 0)
Screenshot: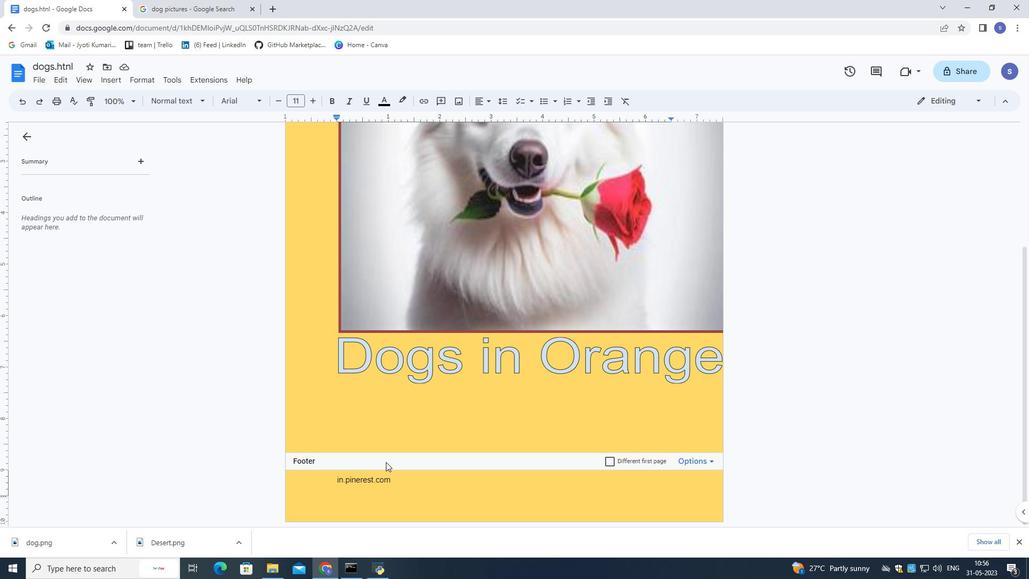 
Action: Mouse scrolled (386, 462) with delta (0, 0)
Screenshot: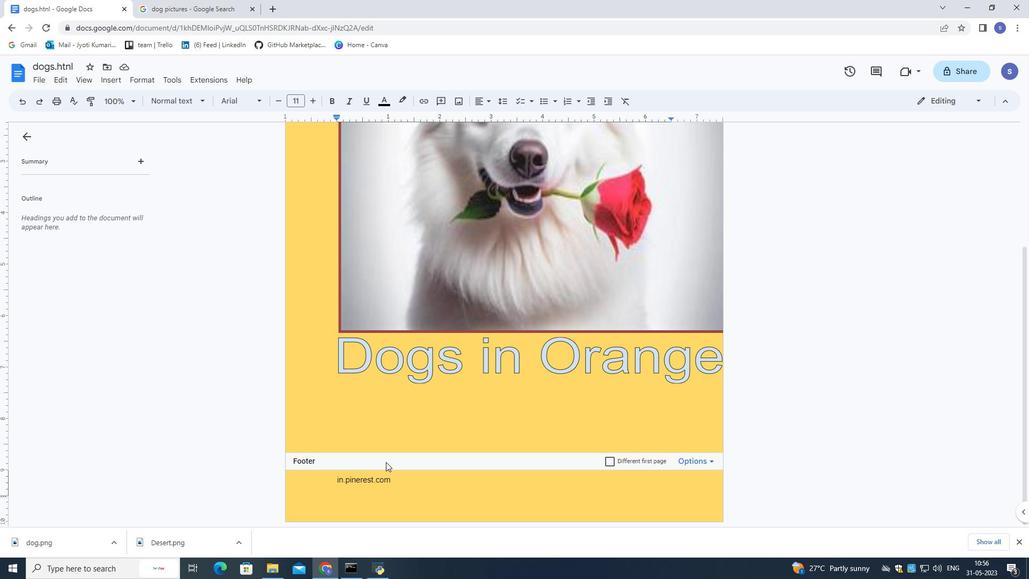 
Action: Mouse scrolled (386, 462) with delta (0, 0)
Screenshot: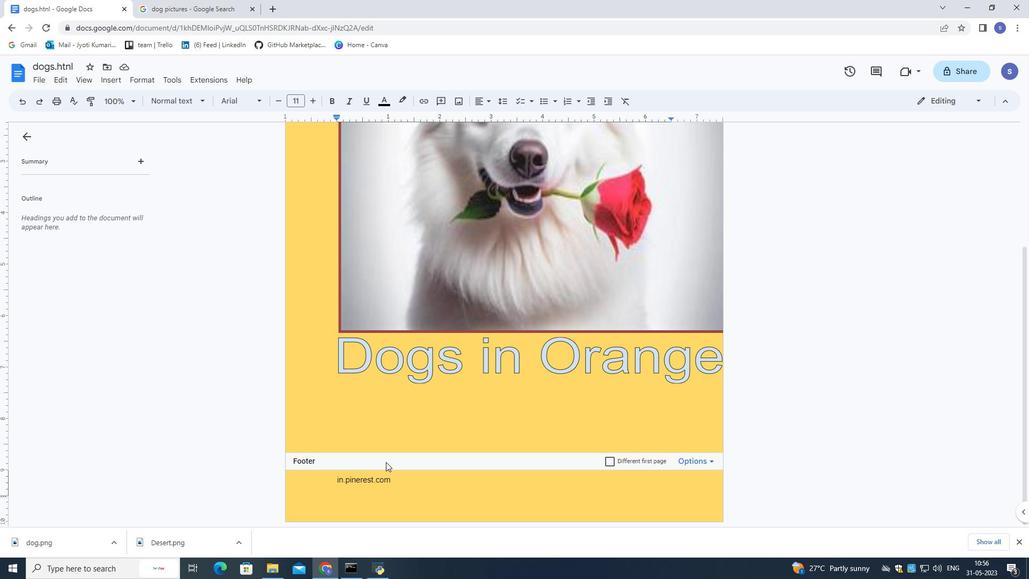 
Action: Mouse scrolled (386, 462) with delta (0, 0)
Screenshot: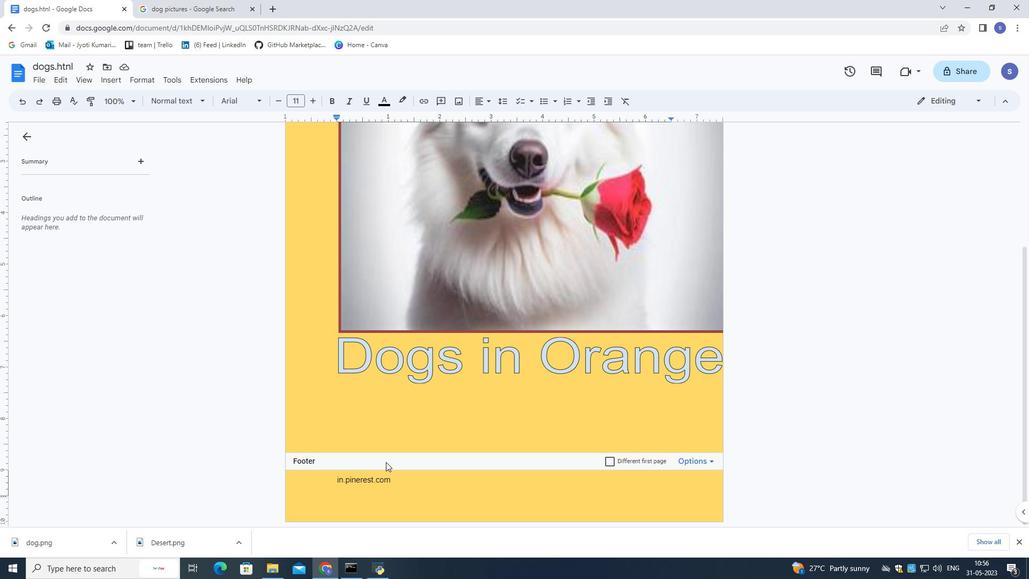 
Action: Mouse scrolled (386, 462) with delta (0, 0)
Screenshot: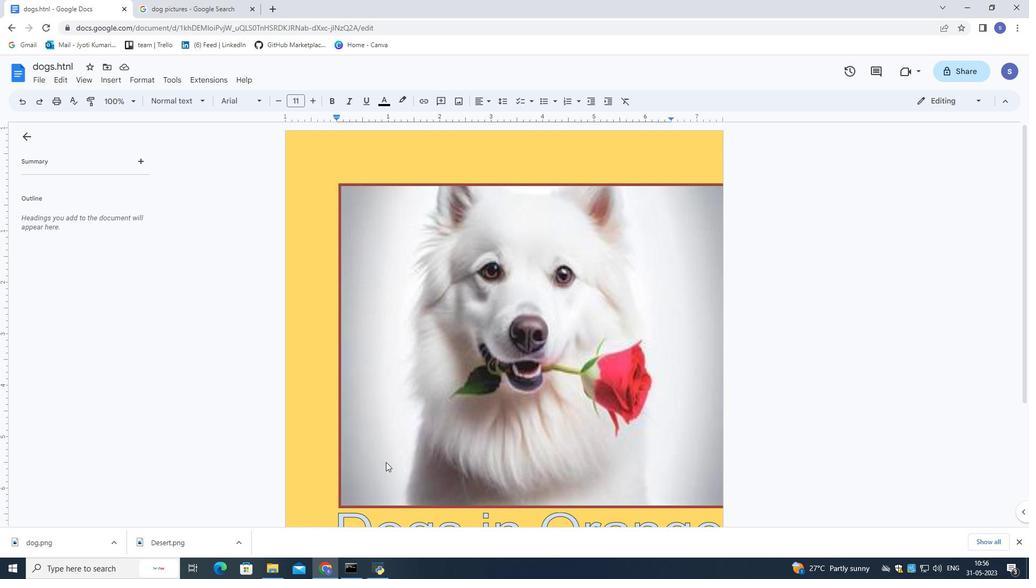 
Action: Mouse scrolled (386, 462) with delta (0, 0)
Screenshot: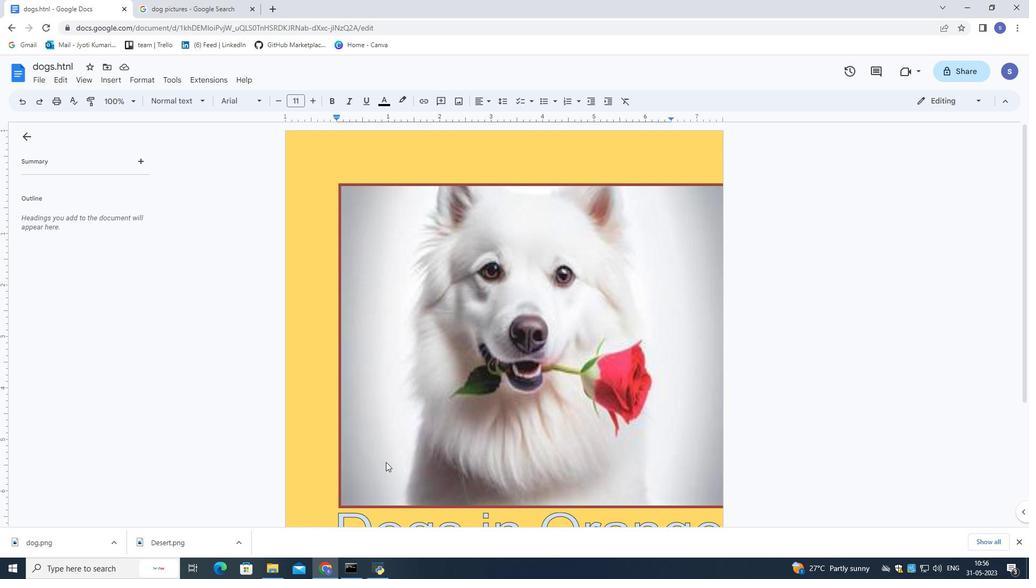 
Action: Mouse scrolled (386, 462) with delta (0, 0)
Screenshot: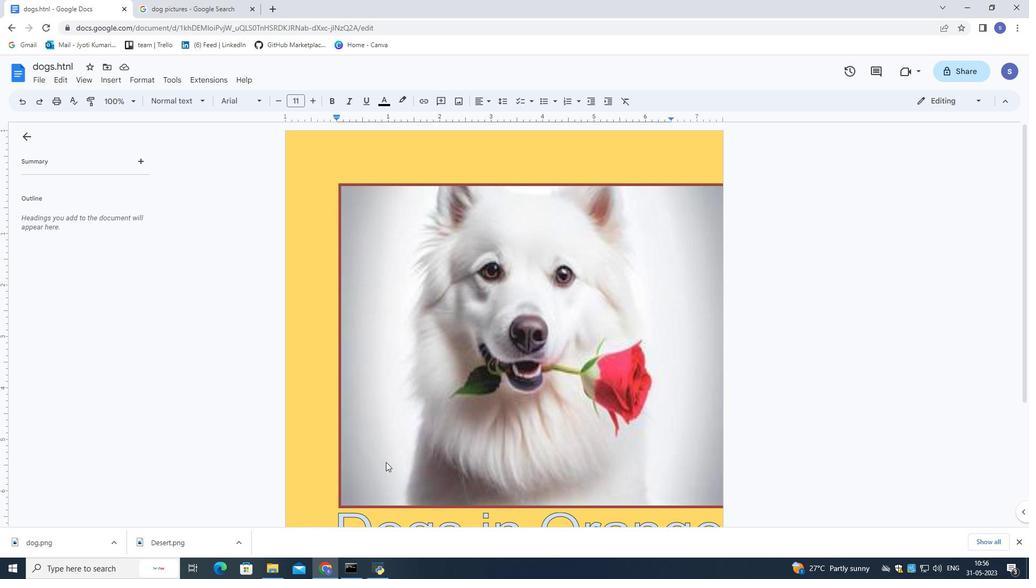 
Action: Mouse scrolled (386, 462) with delta (0, 0)
Screenshot: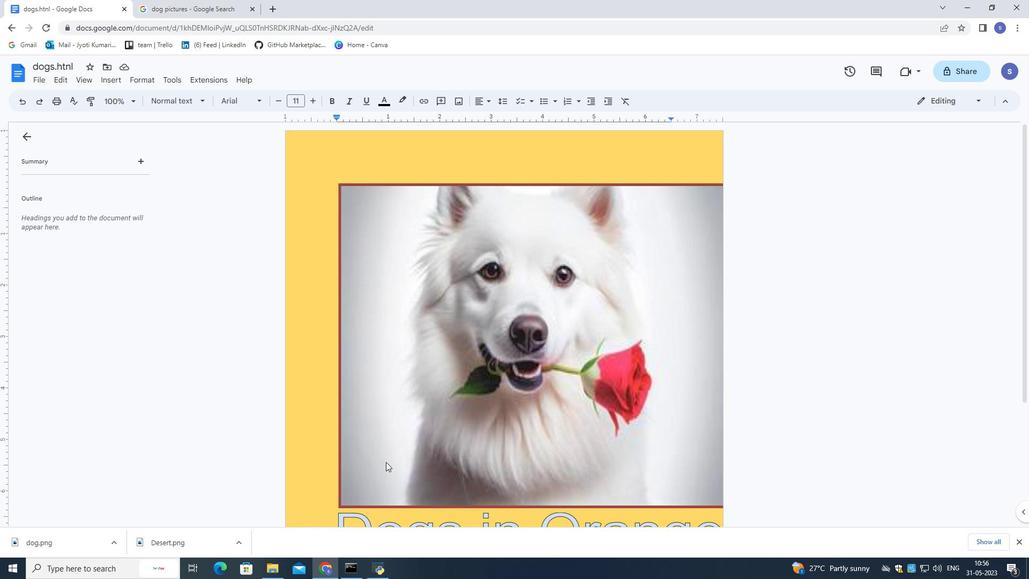 
Action: Mouse scrolled (386, 462) with delta (0, 0)
Screenshot: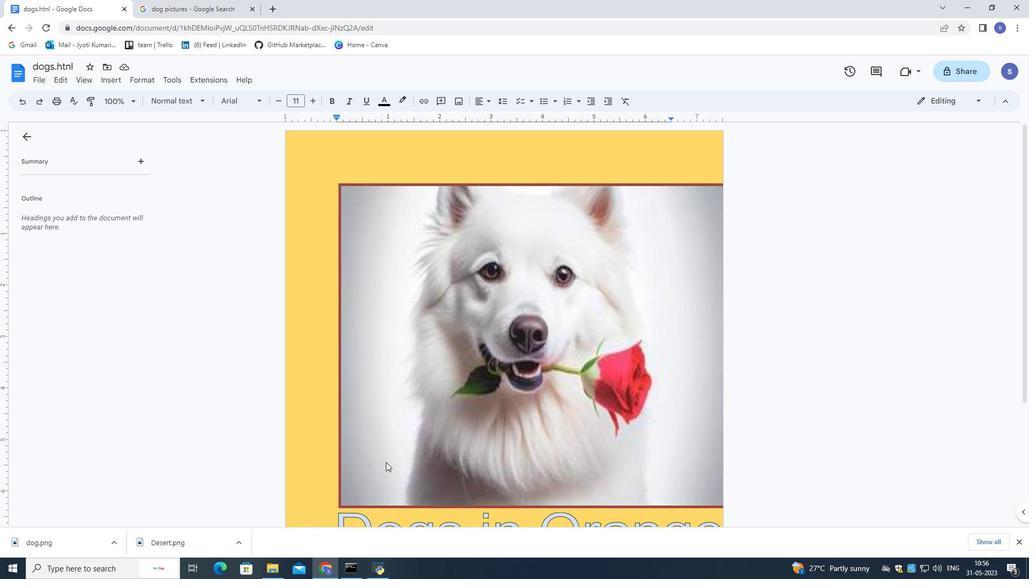 
Action: Mouse scrolled (386, 462) with delta (0, 0)
Screenshot: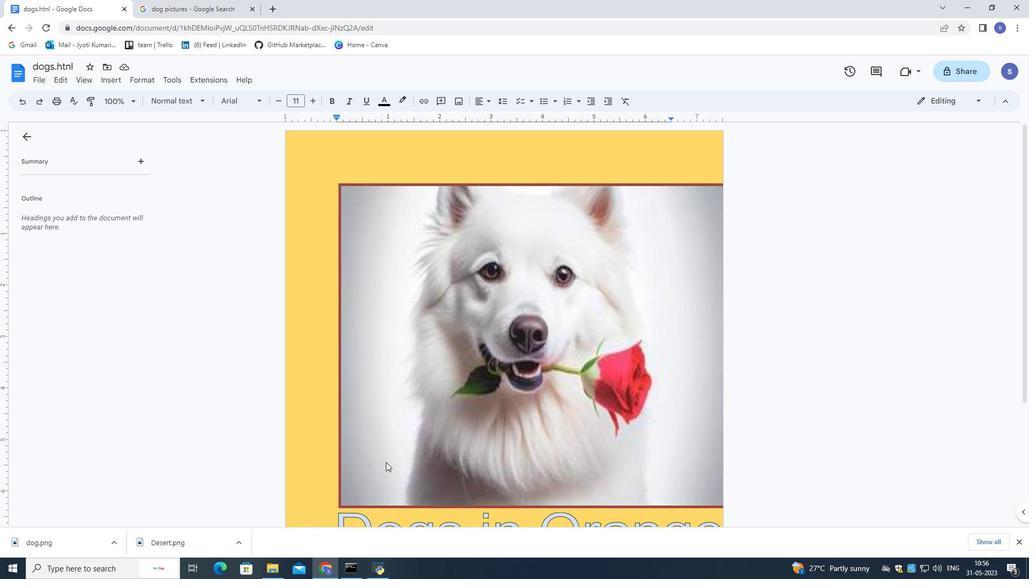 
Action: Mouse scrolled (386, 462) with delta (0, 0)
Screenshot: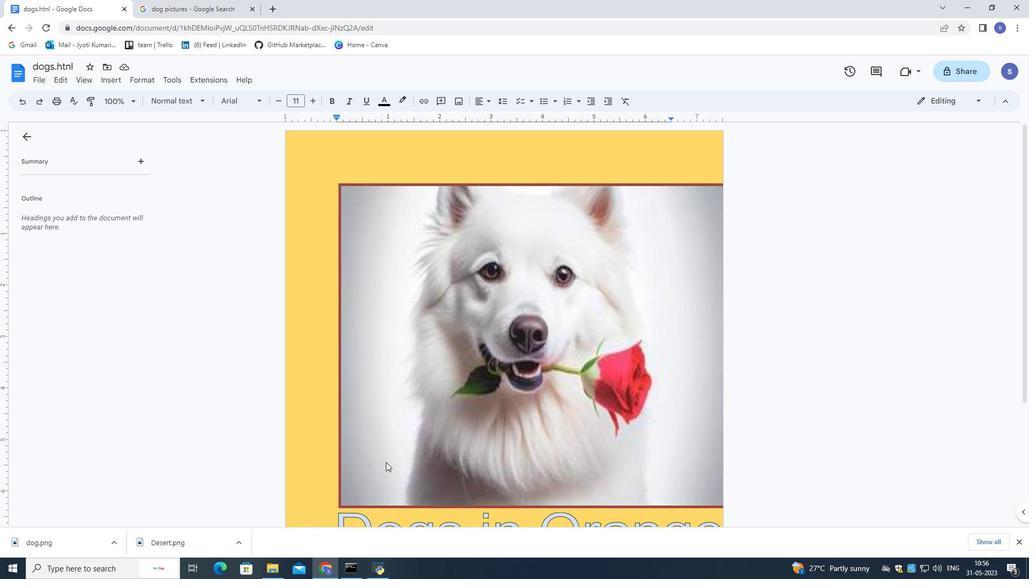 
Action: Mouse scrolled (386, 461) with delta (0, 0)
Screenshot: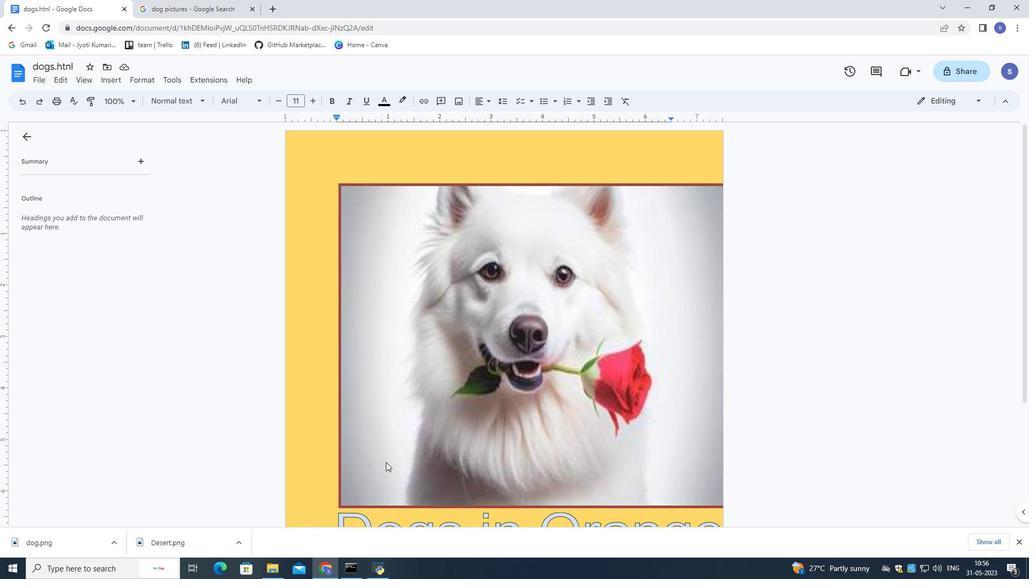 
Action: Mouse scrolled (386, 461) with delta (0, 0)
Screenshot: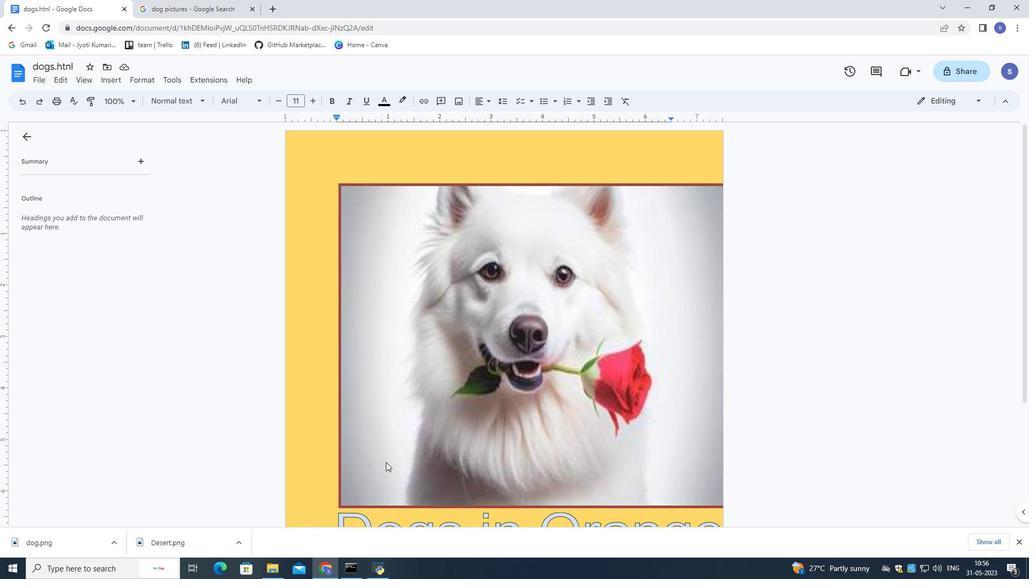 
Action: Mouse scrolled (386, 461) with delta (0, 0)
Screenshot: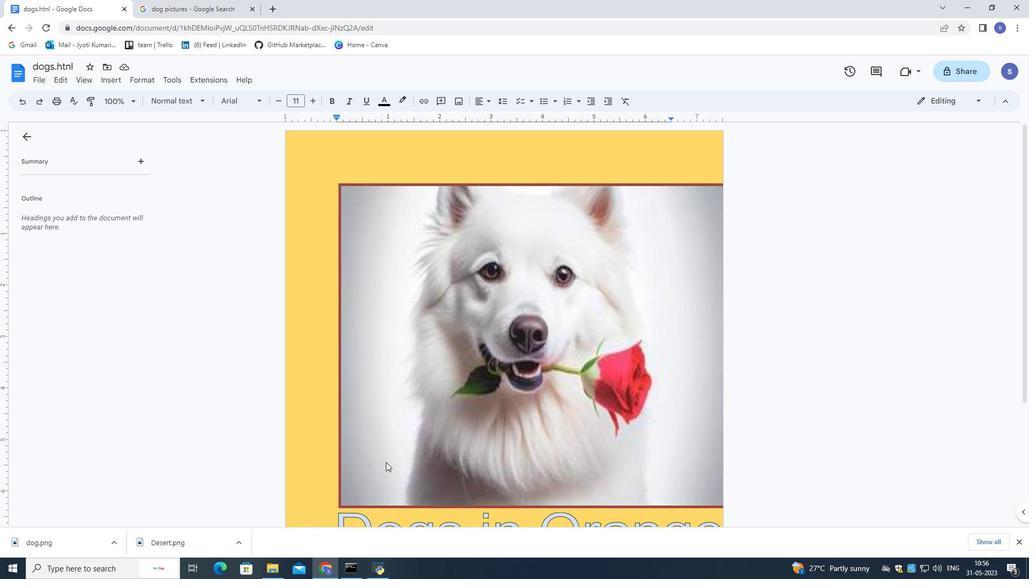 
Action: Mouse scrolled (386, 461) with delta (0, 0)
Screenshot: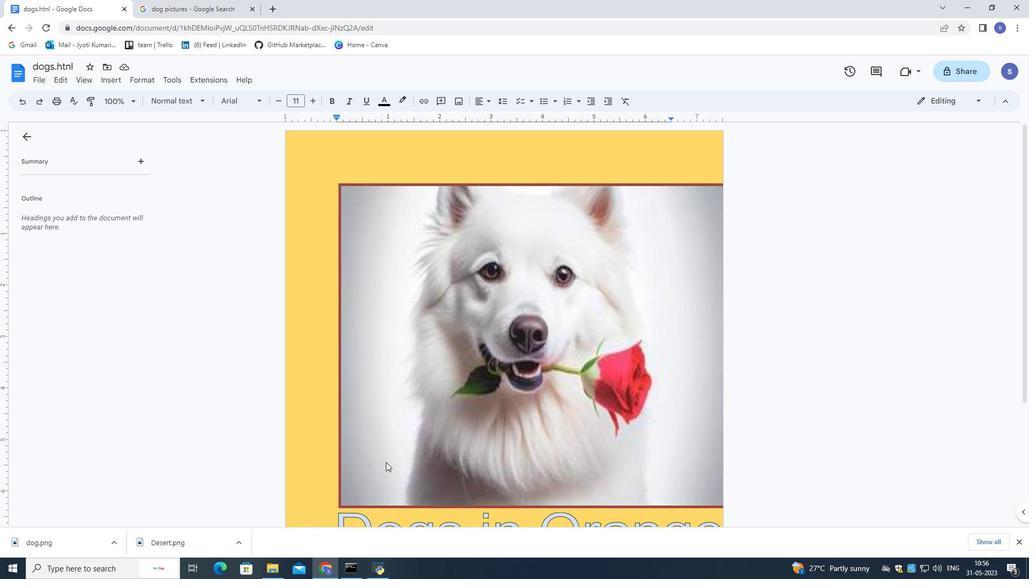 
Action: Mouse scrolled (386, 461) with delta (0, 0)
Screenshot: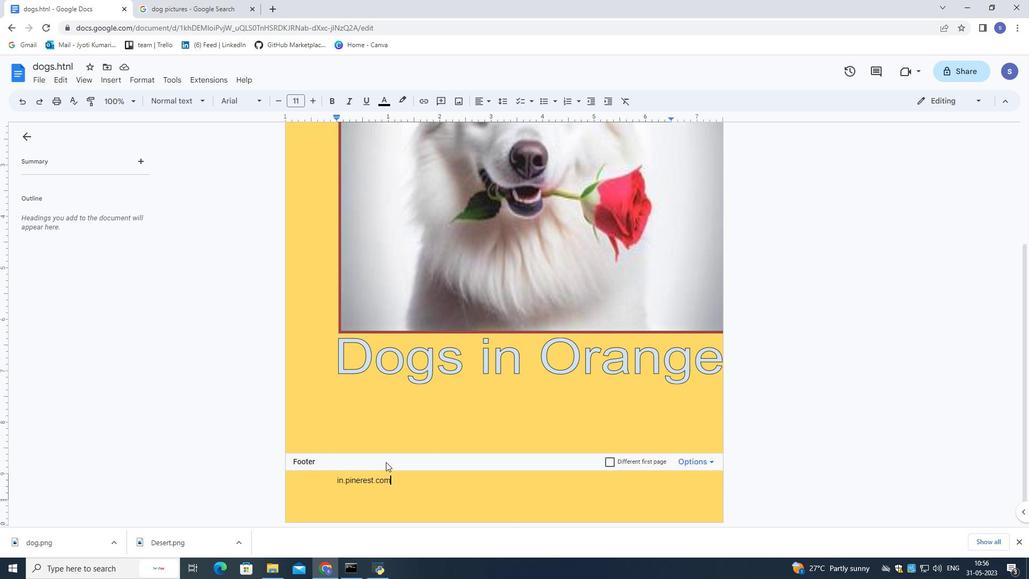 
Action: Mouse scrolled (386, 461) with delta (0, 0)
Screenshot: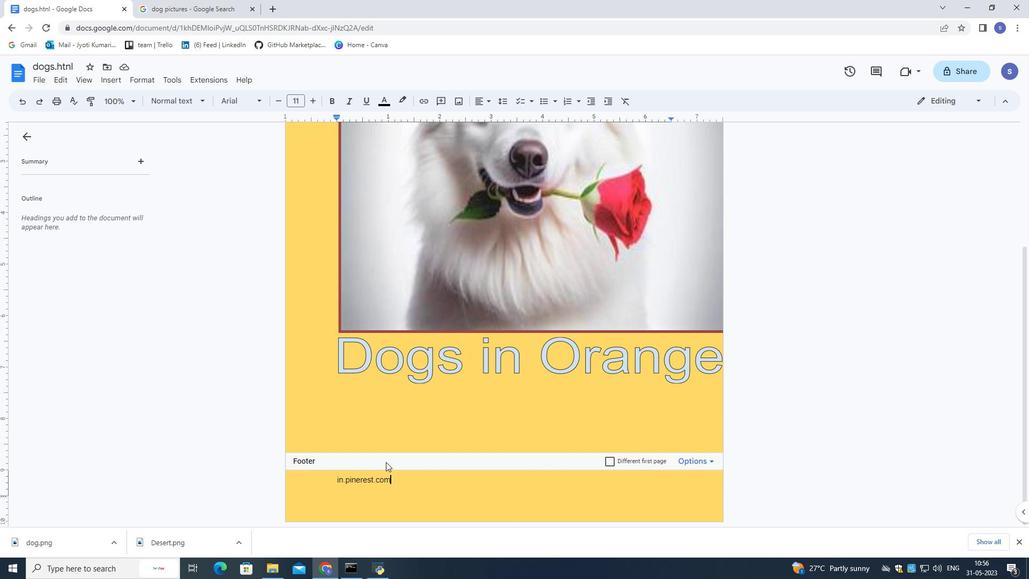 
Action: Mouse scrolled (386, 461) with delta (0, 0)
Screenshot: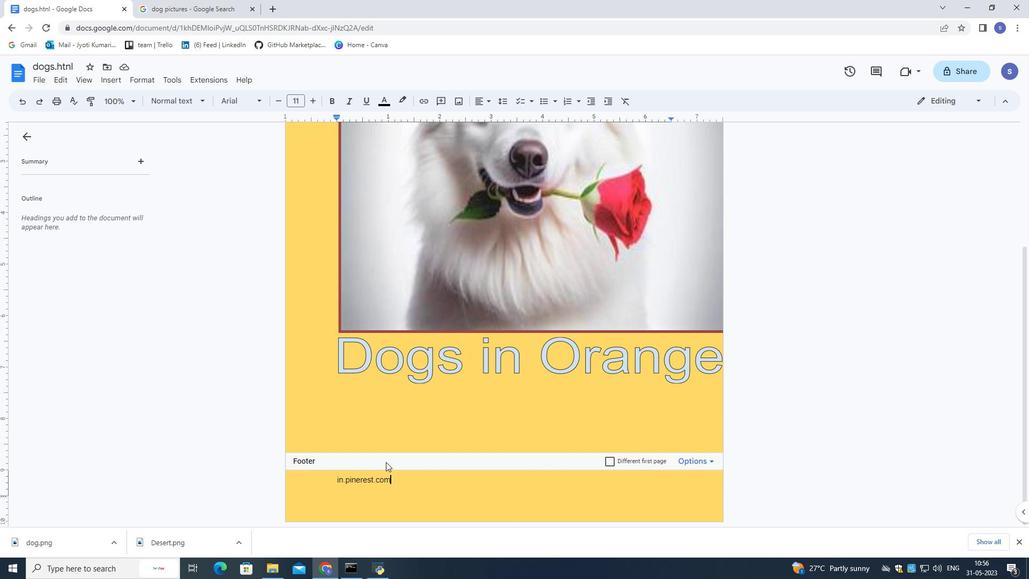 
Action: Mouse scrolled (386, 461) with delta (0, 0)
Screenshot: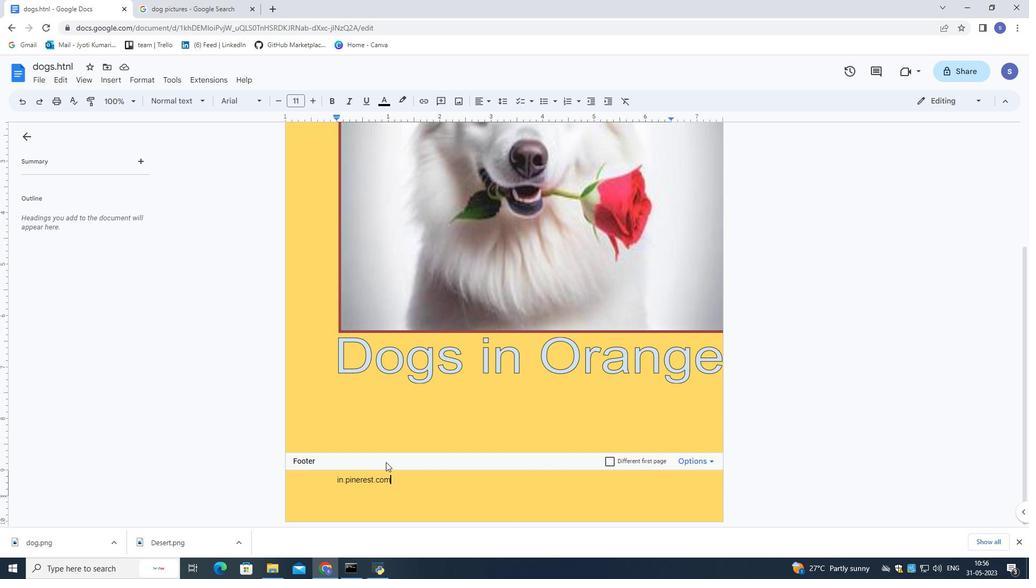 
Action: Mouse moved to (422, 441)
Screenshot: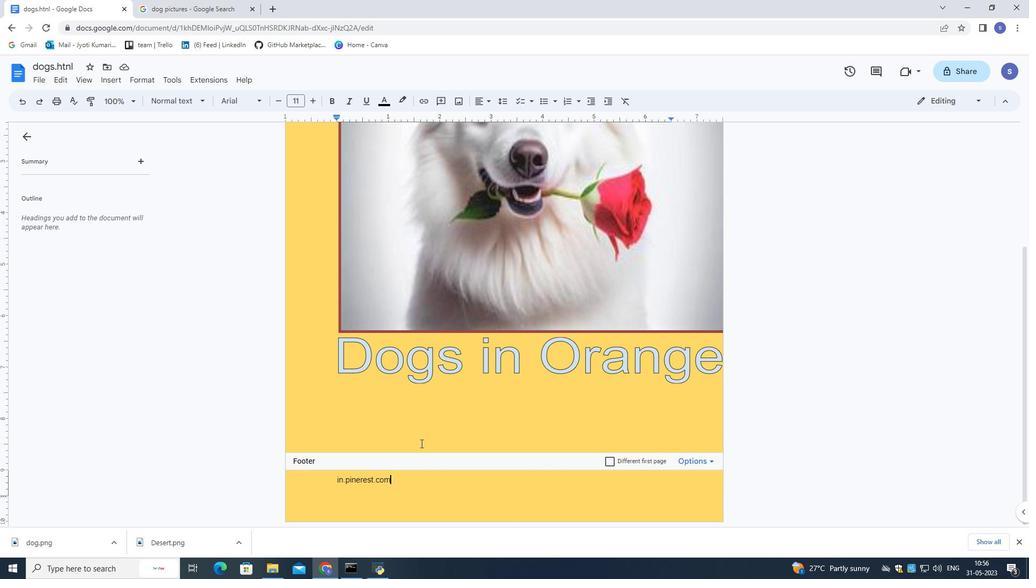 
Action: Mouse pressed left at (422, 441)
Screenshot: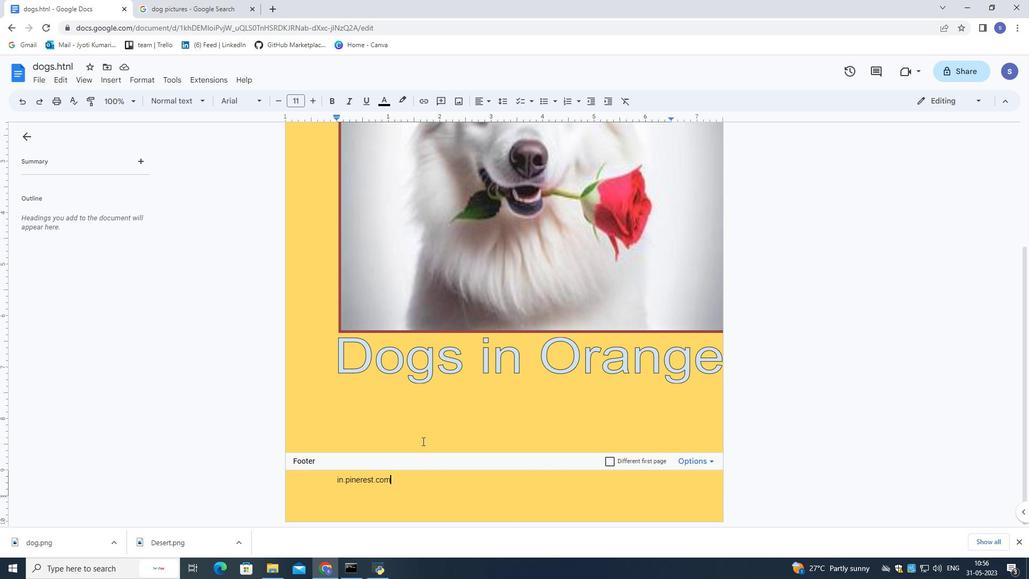
Action: Mouse moved to (420, 496)
Screenshot: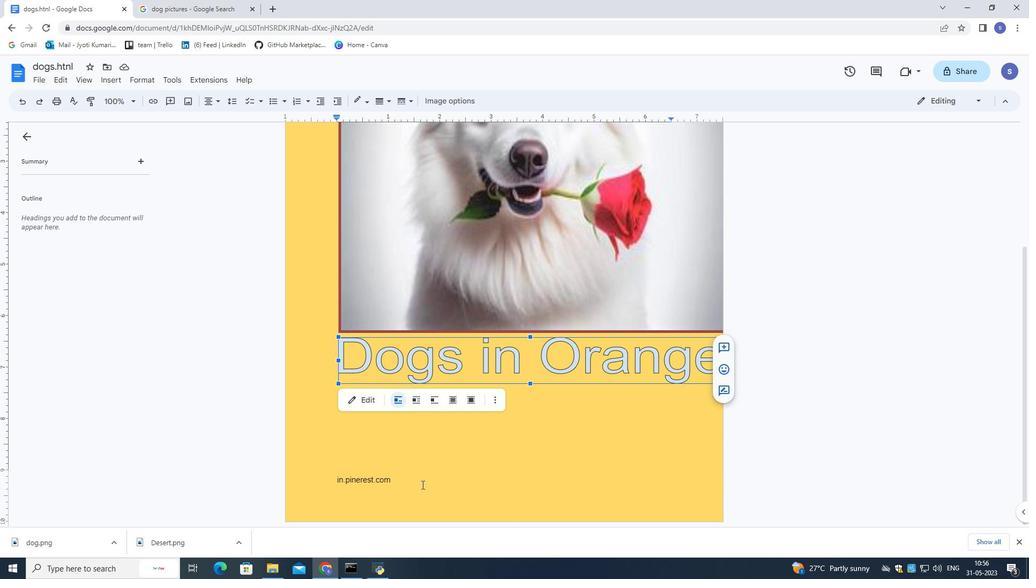 
Action: Mouse pressed left at (420, 496)
Screenshot: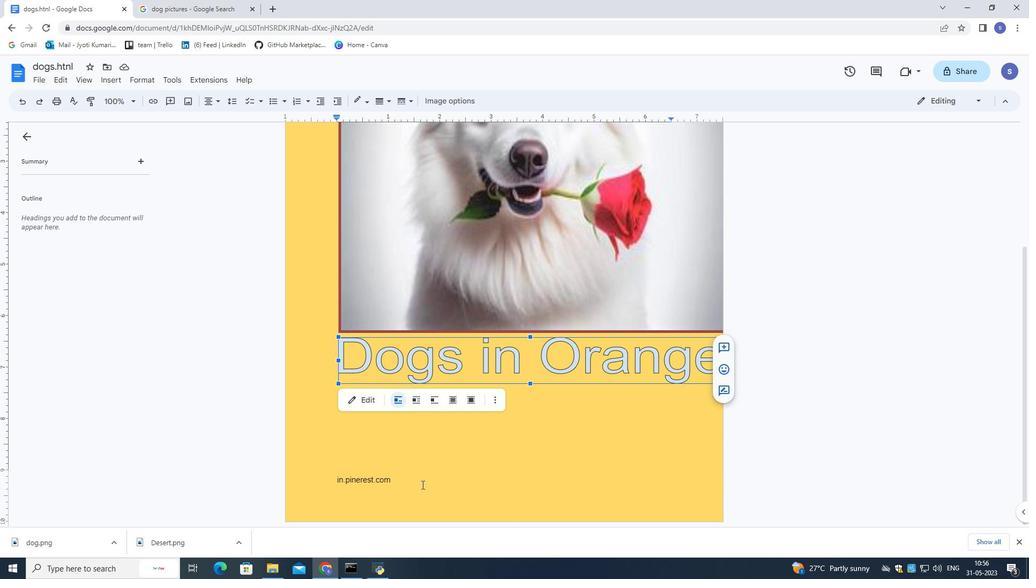 
Action: Mouse moved to (416, 490)
Screenshot: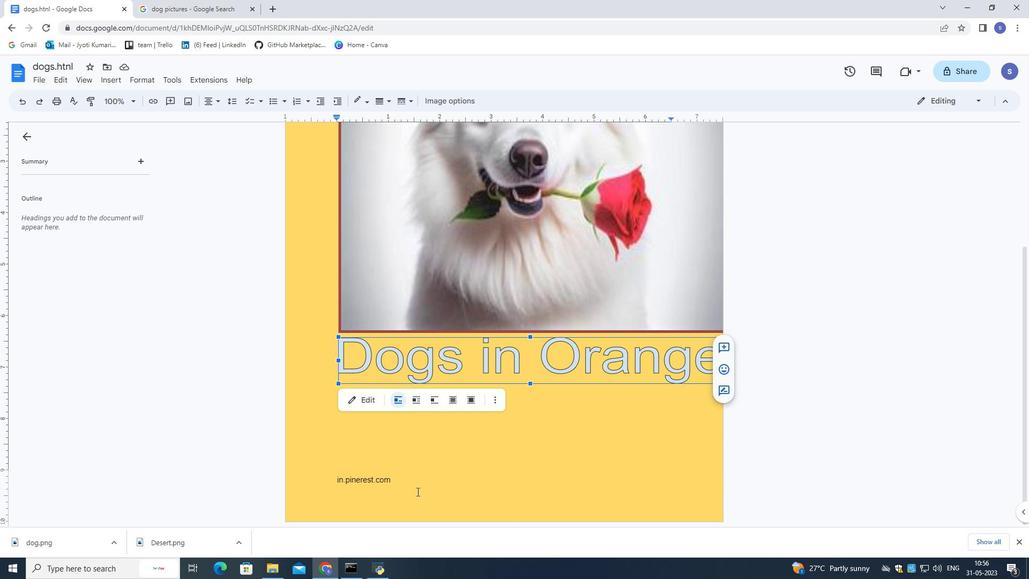 
